Task: For heading Use Lobster with dark grey 1 1 colour.  font size for heading24,  'Change the font style of data to'Lobster and font size to 16,  Change the alignment of both headline & data to Align left In the sheet  Attendance Log Templatebook
Action: Mouse moved to (56, 130)
Screenshot: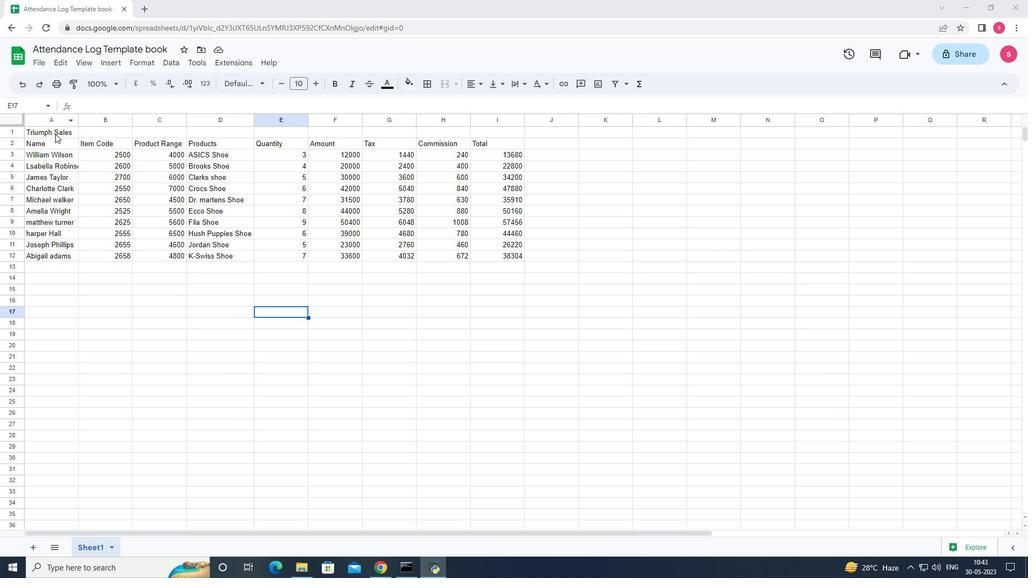 
Action: Mouse pressed left at (56, 130)
Screenshot: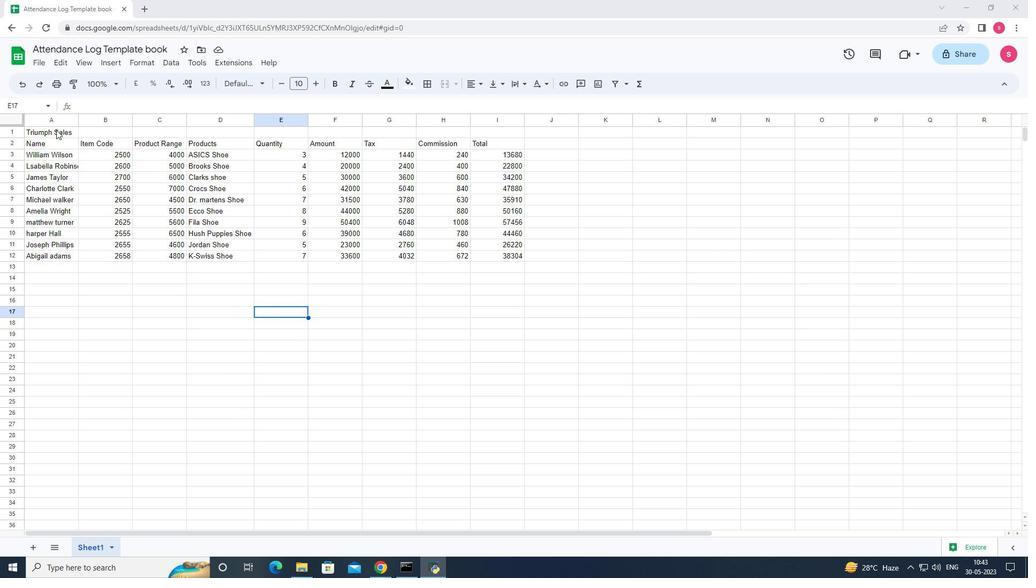 
Action: Mouse moved to (263, 86)
Screenshot: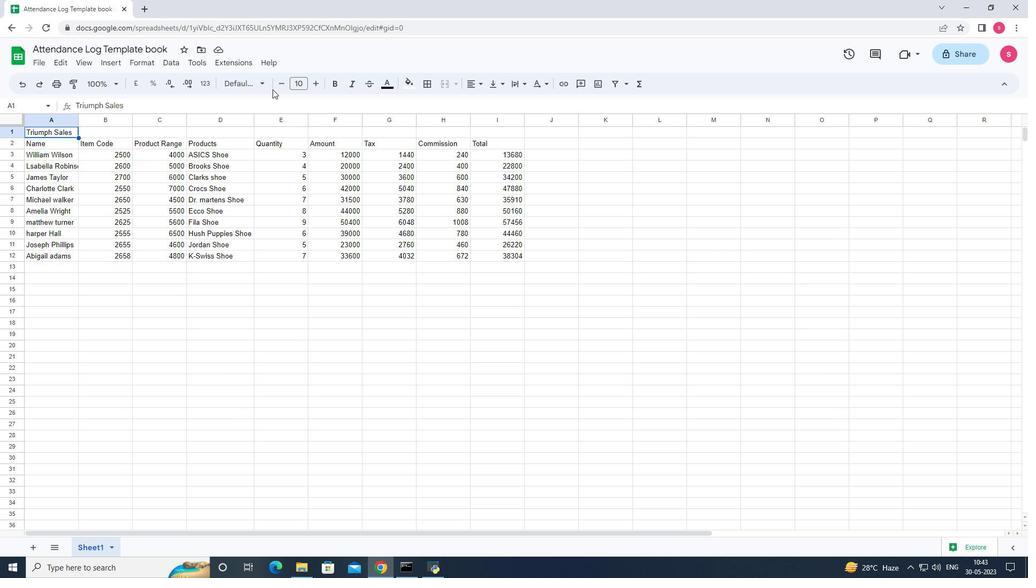 
Action: Mouse pressed left at (263, 86)
Screenshot: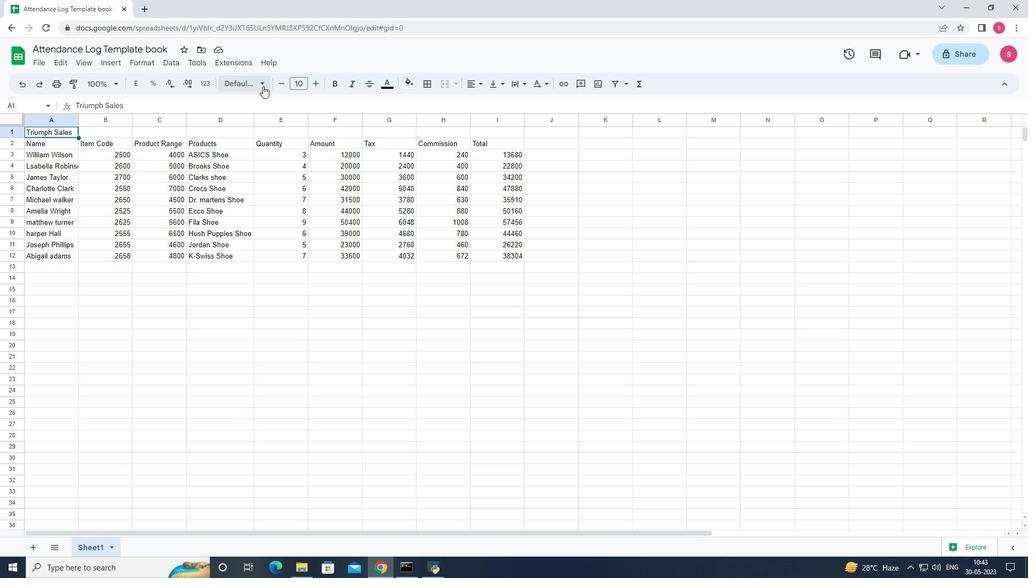 
Action: Mouse moved to (259, 465)
Screenshot: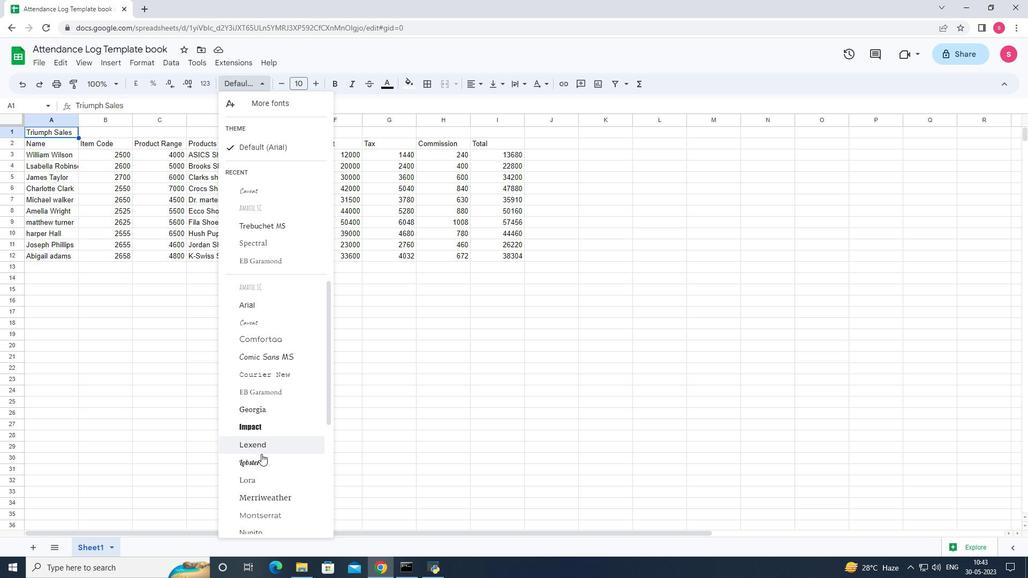 
Action: Mouse pressed left at (259, 465)
Screenshot: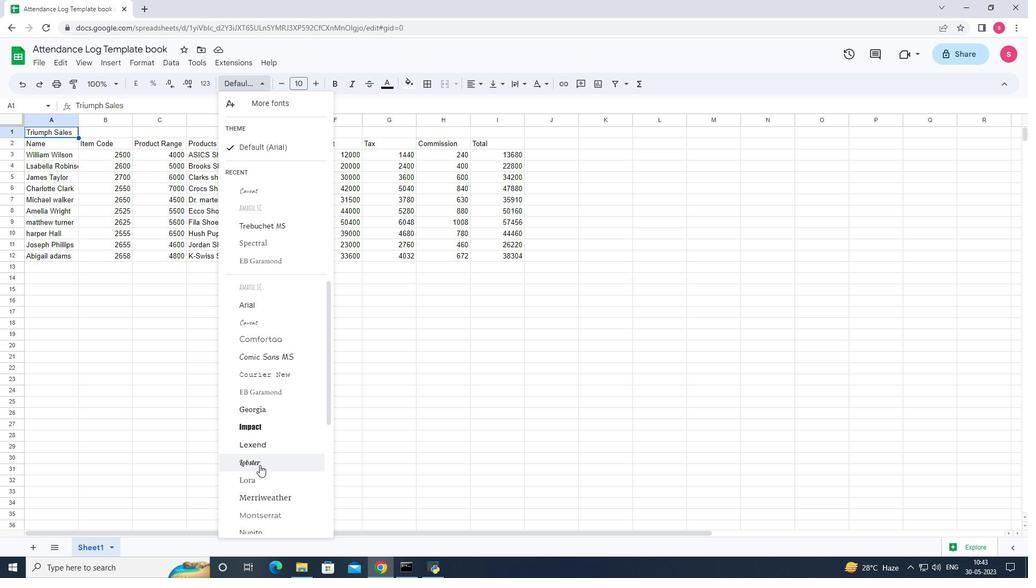 
Action: Mouse moved to (384, 87)
Screenshot: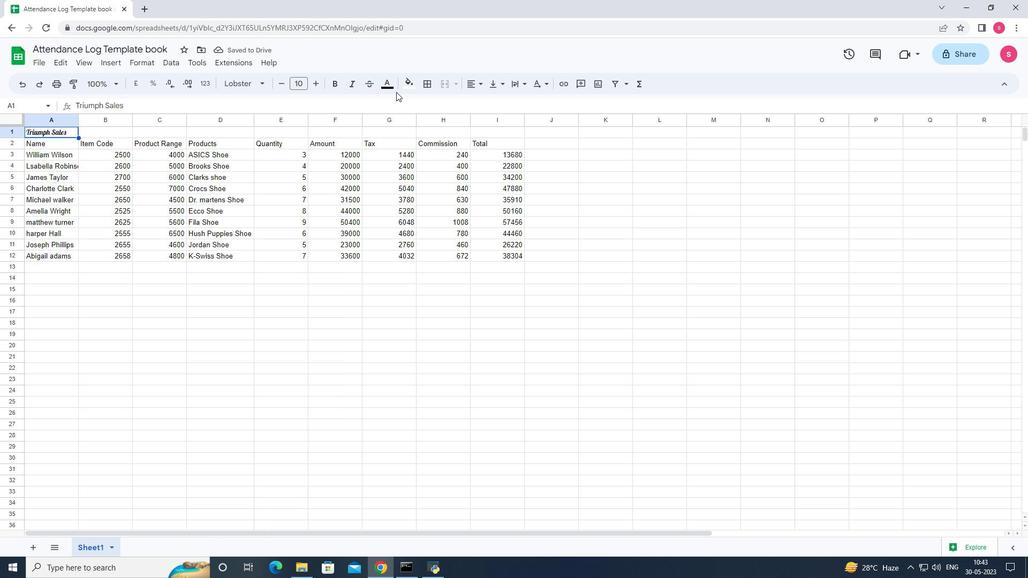 
Action: Mouse pressed left at (384, 87)
Screenshot: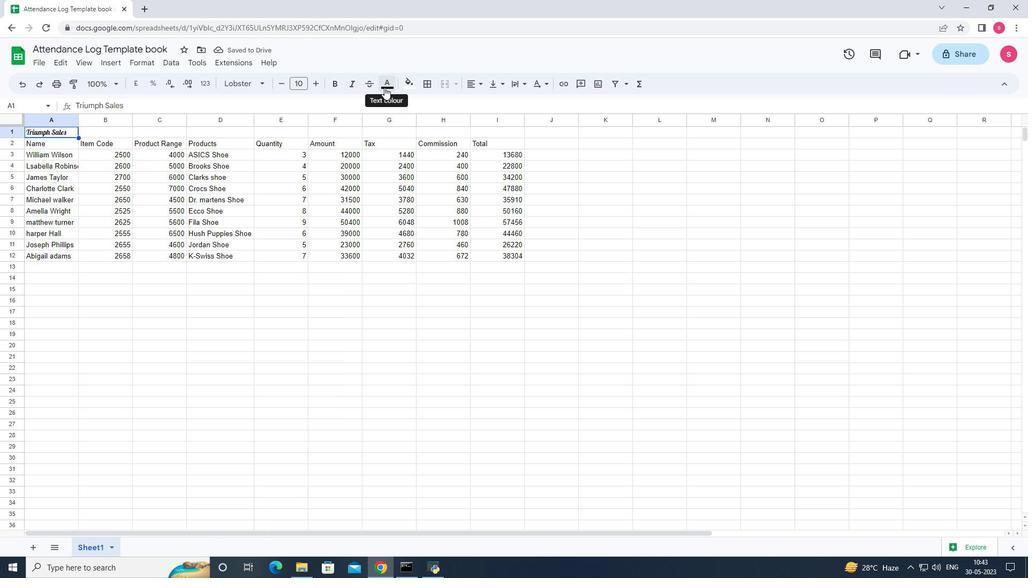 
Action: Mouse moved to (436, 123)
Screenshot: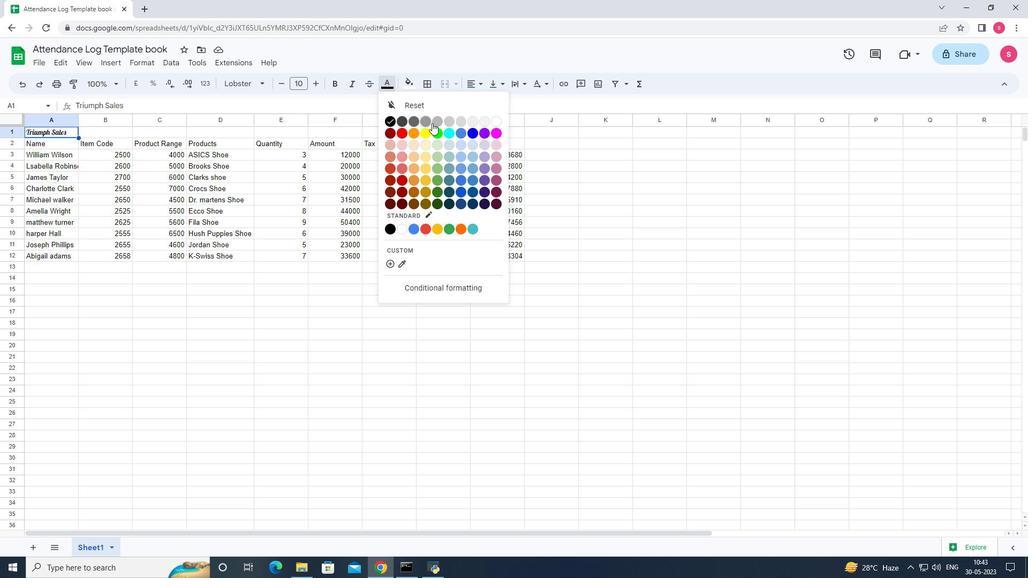 
Action: Mouse pressed left at (436, 123)
Screenshot: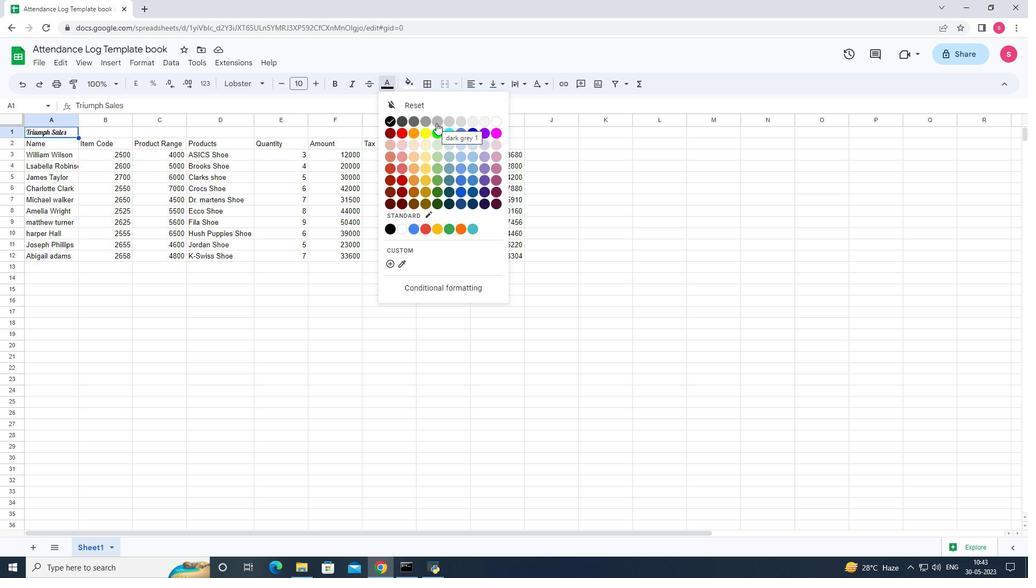 
Action: Mouse moved to (321, 81)
Screenshot: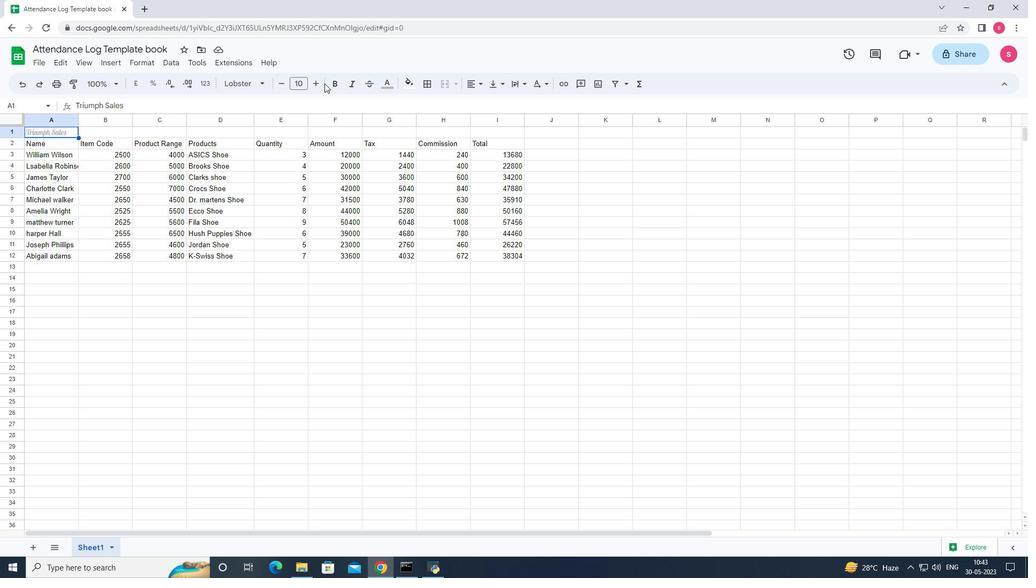 
Action: Mouse pressed left at (321, 81)
Screenshot: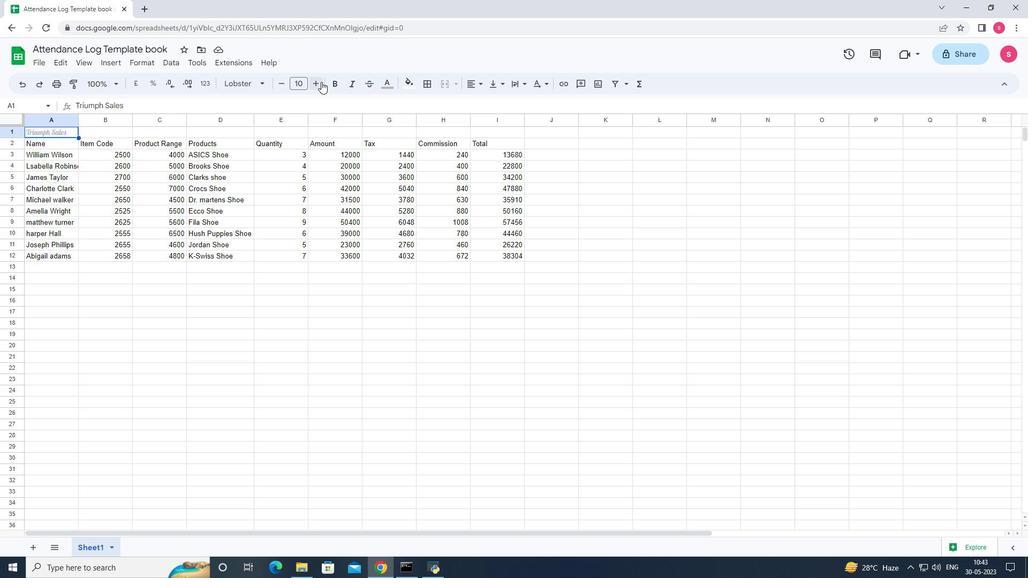 
Action: Mouse pressed left at (321, 81)
Screenshot: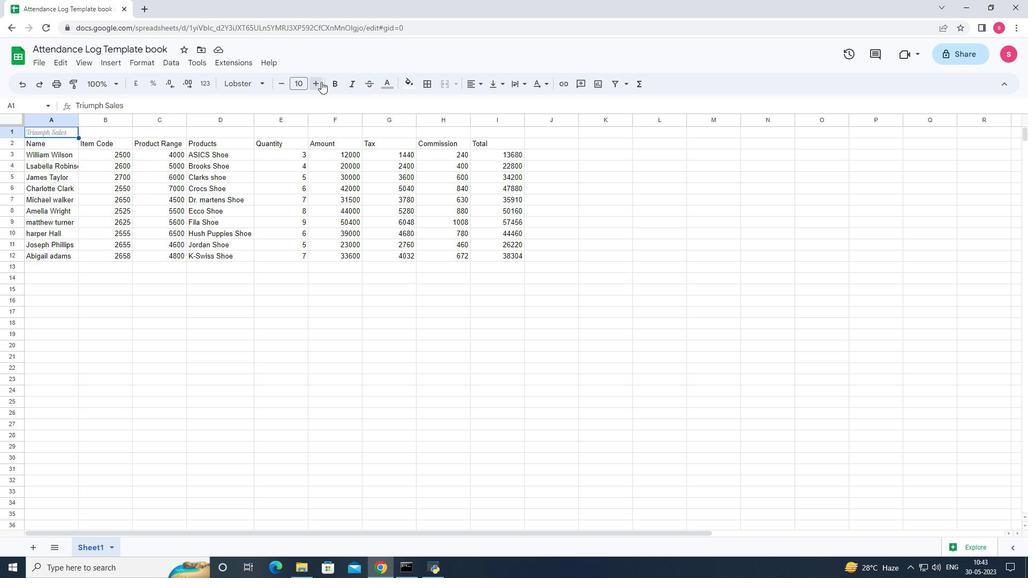 
Action: Mouse pressed left at (321, 81)
Screenshot: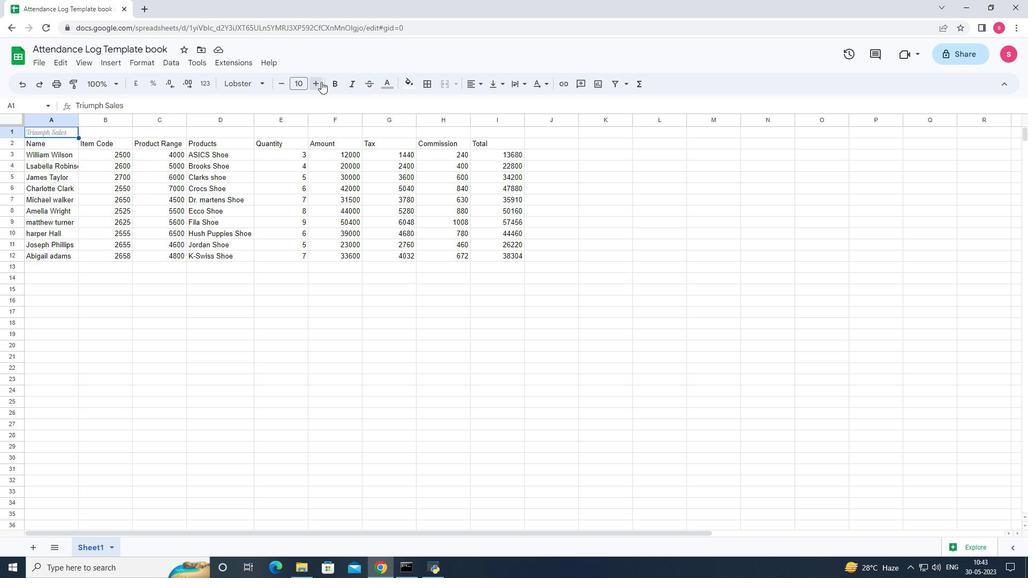 
Action: Mouse pressed left at (321, 81)
Screenshot: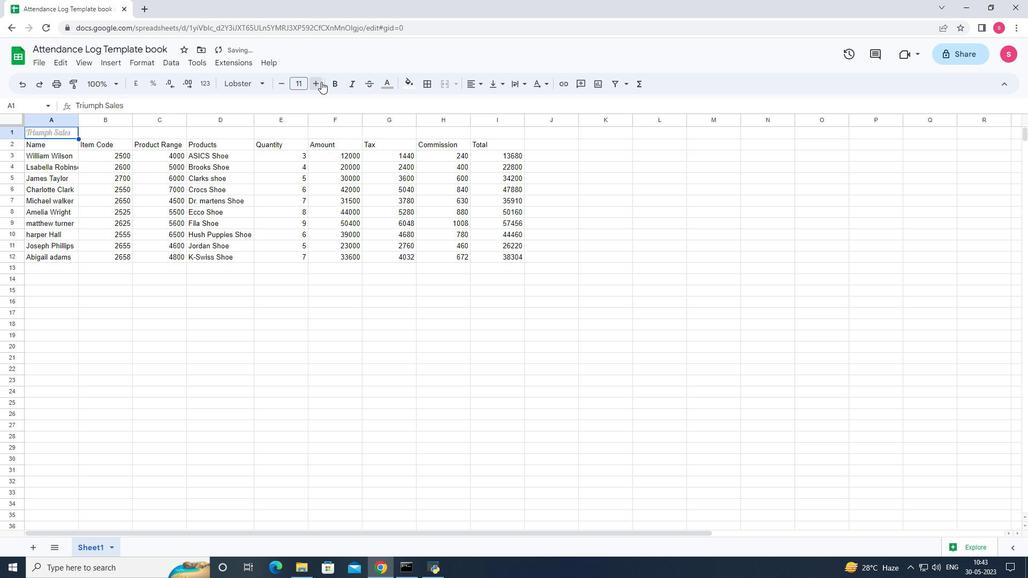 
Action: Mouse pressed left at (321, 81)
Screenshot: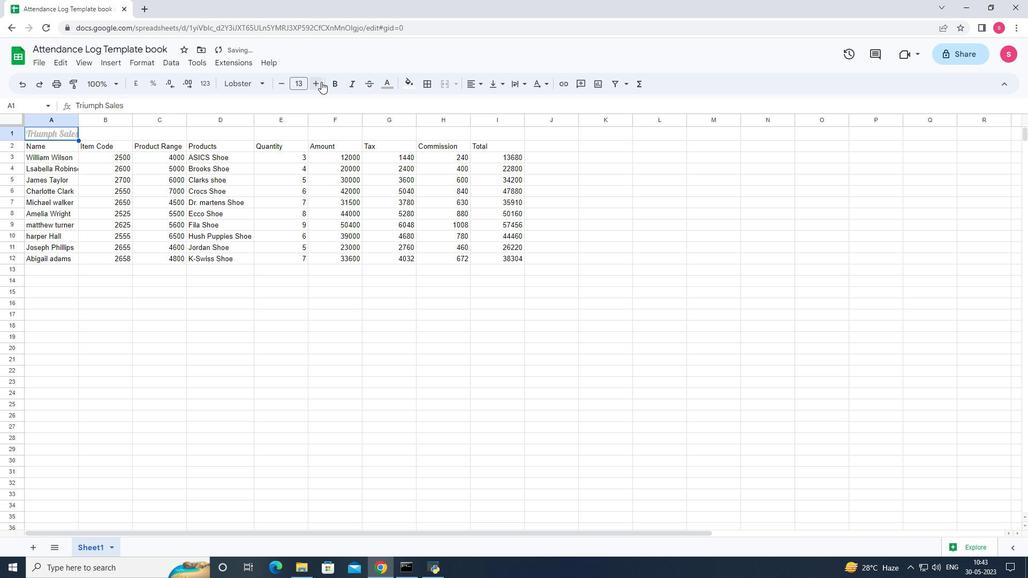
Action: Mouse pressed left at (321, 81)
Screenshot: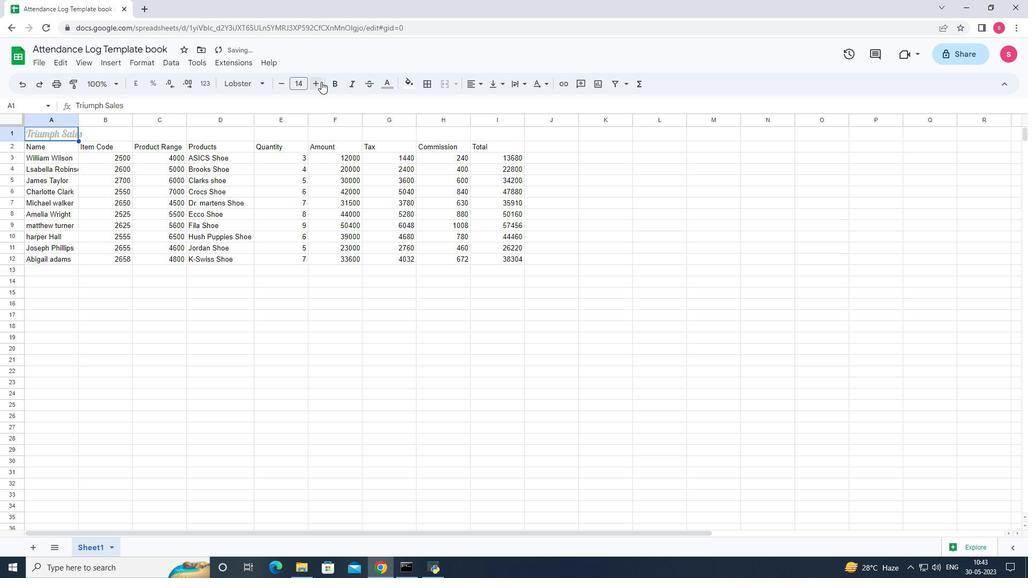 
Action: Mouse pressed left at (321, 81)
Screenshot: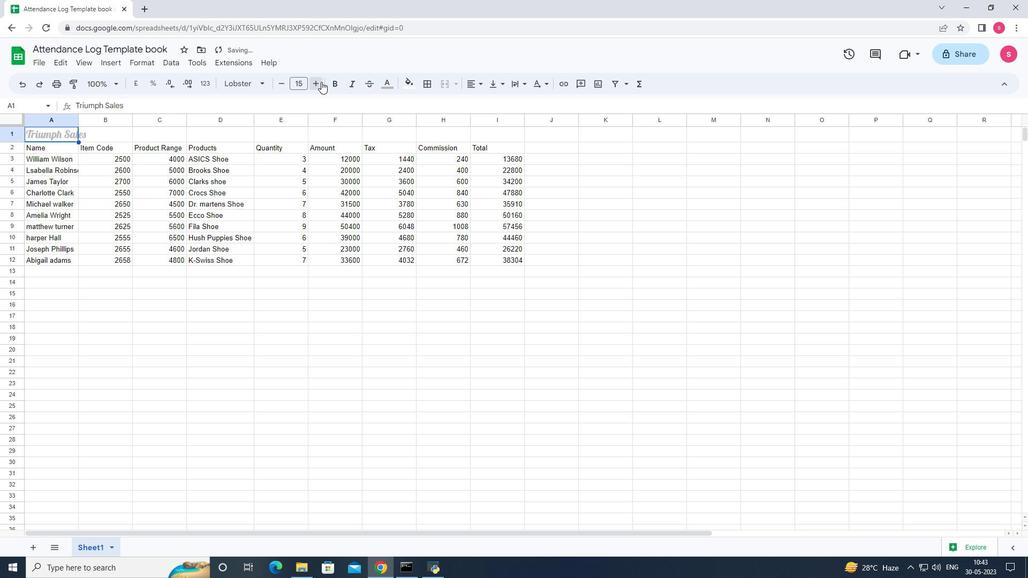 
Action: Mouse pressed left at (321, 81)
Screenshot: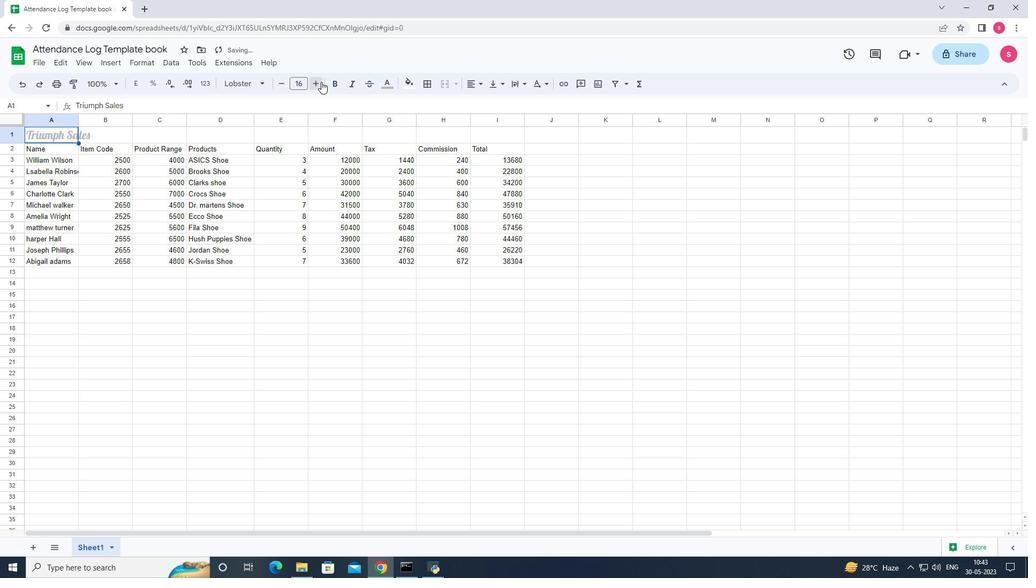 
Action: Mouse pressed left at (321, 81)
Screenshot: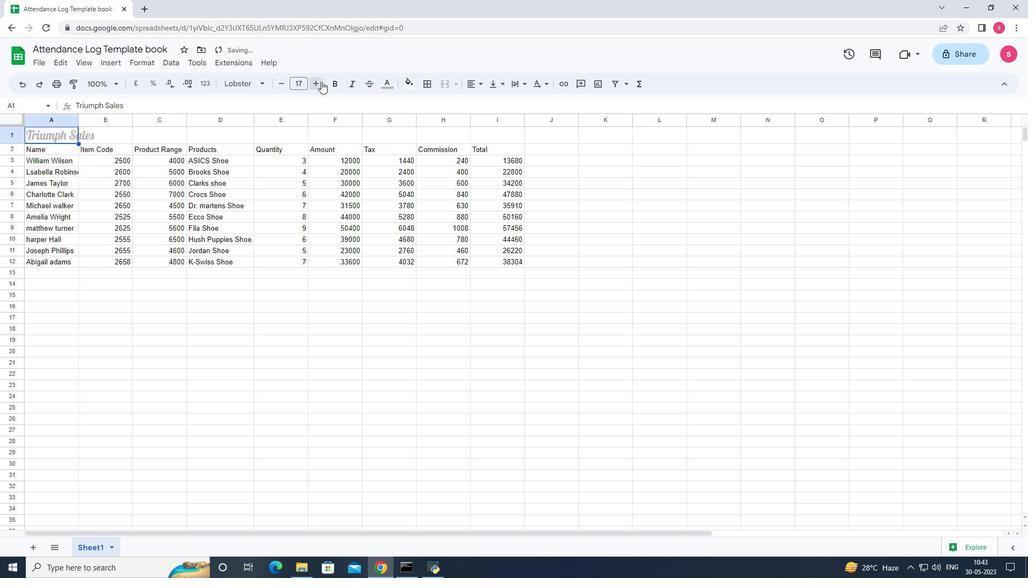 
Action: Mouse pressed left at (321, 81)
Screenshot: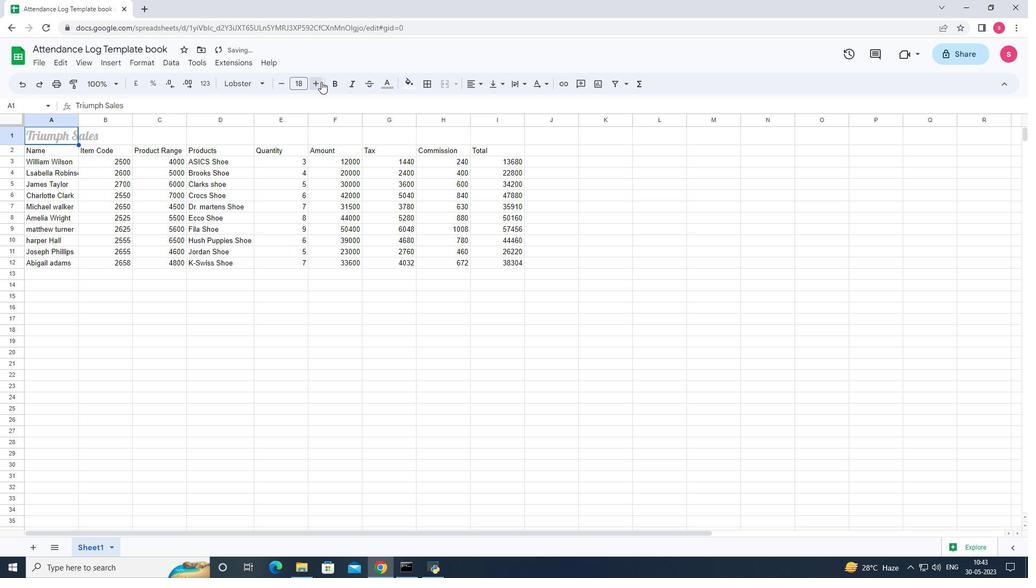 
Action: Mouse pressed left at (321, 81)
Screenshot: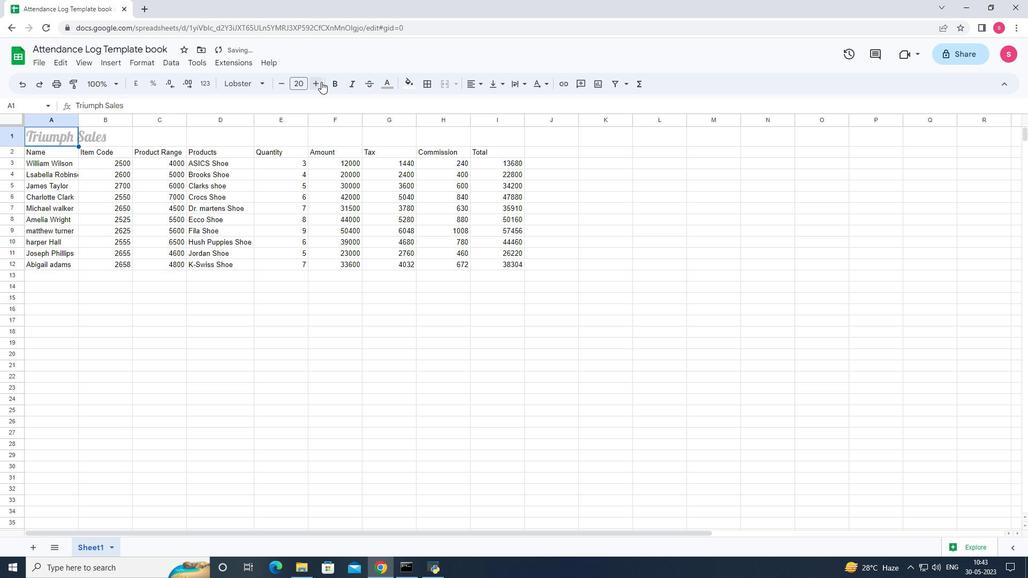 
Action: Mouse pressed left at (321, 81)
Screenshot: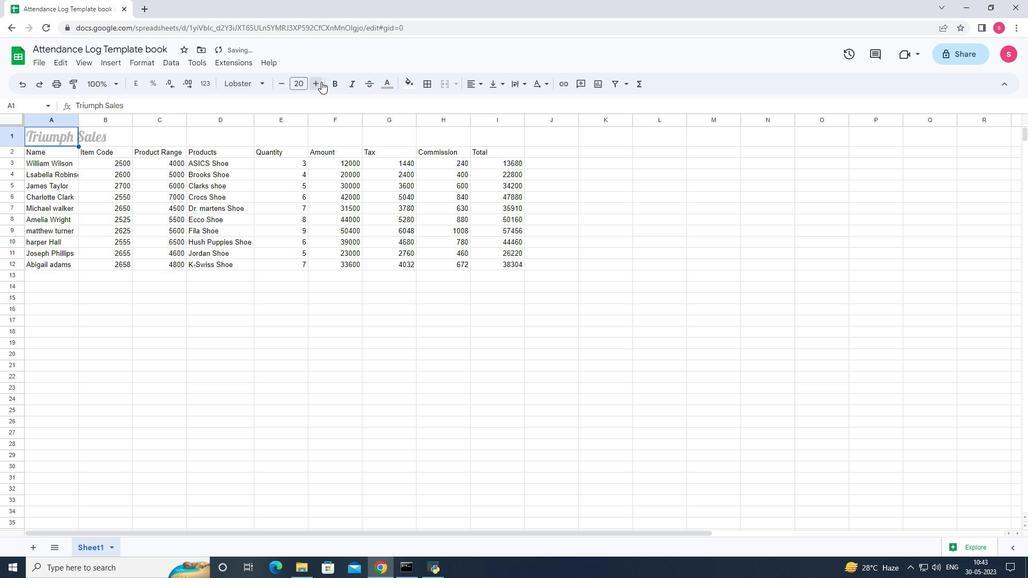 
Action: Mouse pressed left at (321, 81)
Screenshot: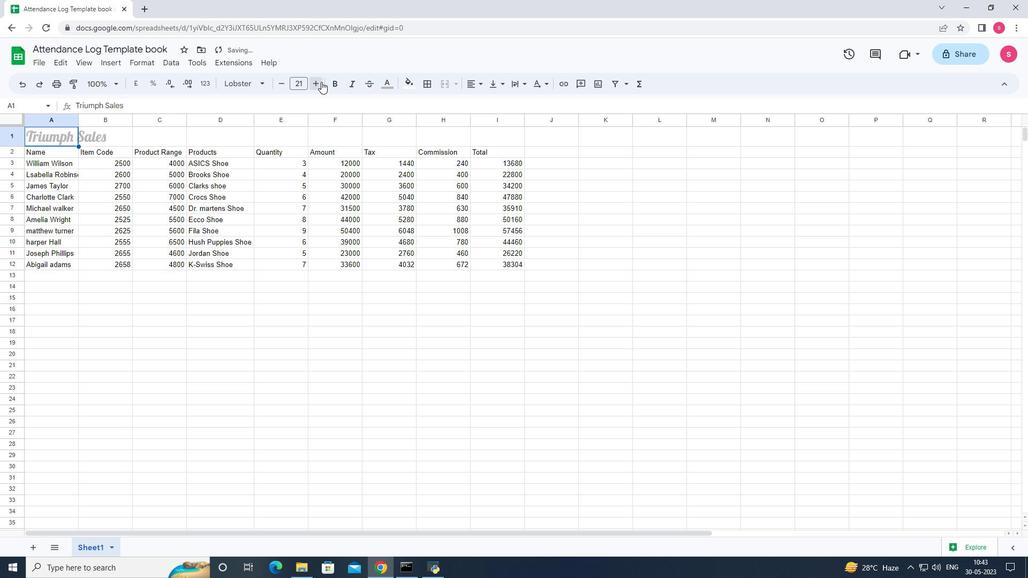 
Action: Mouse pressed left at (321, 81)
Screenshot: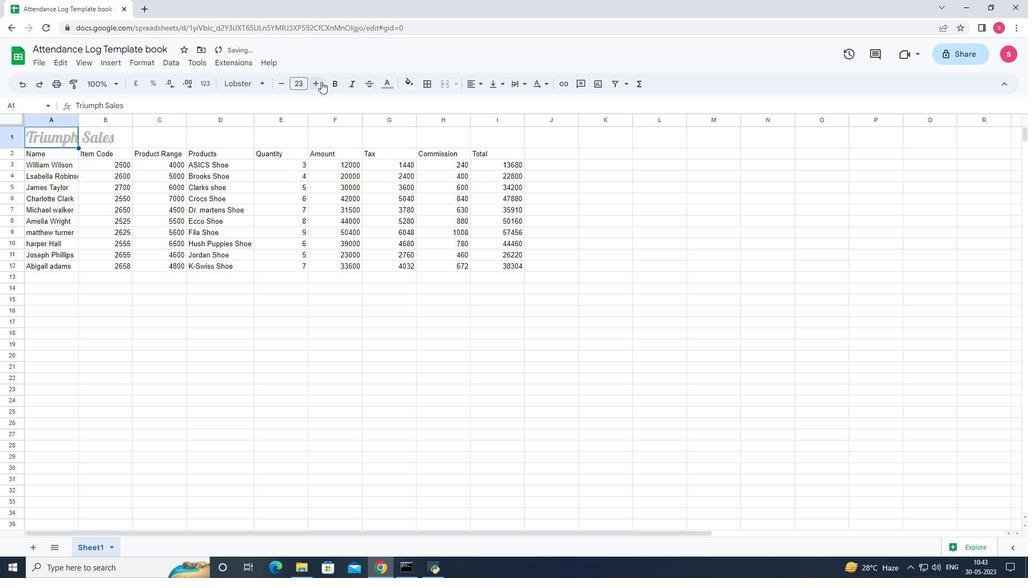 
Action: Mouse moved to (36, 138)
Screenshot: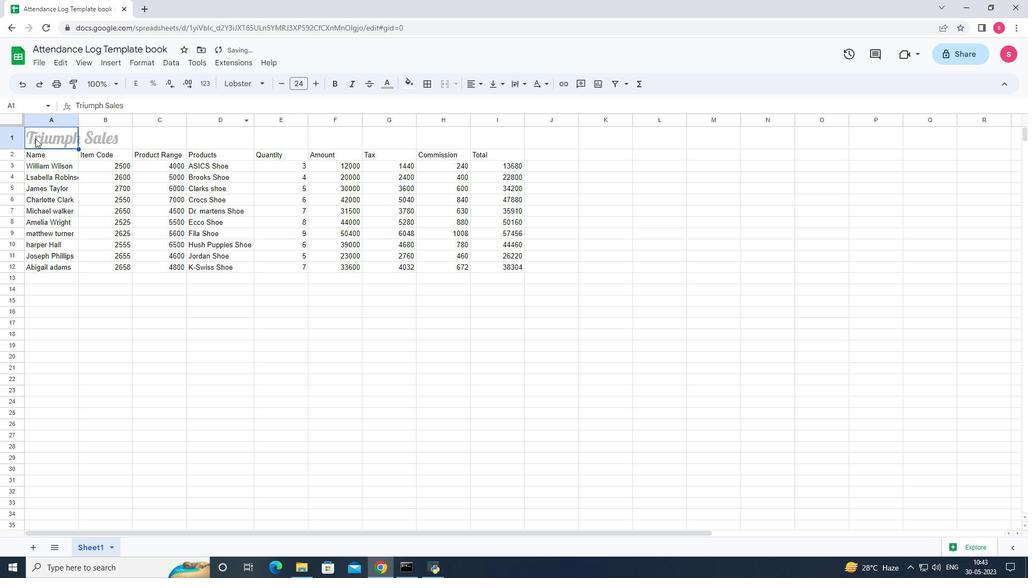
Action: Mouse pressed left at (36, 138)
Screenshot: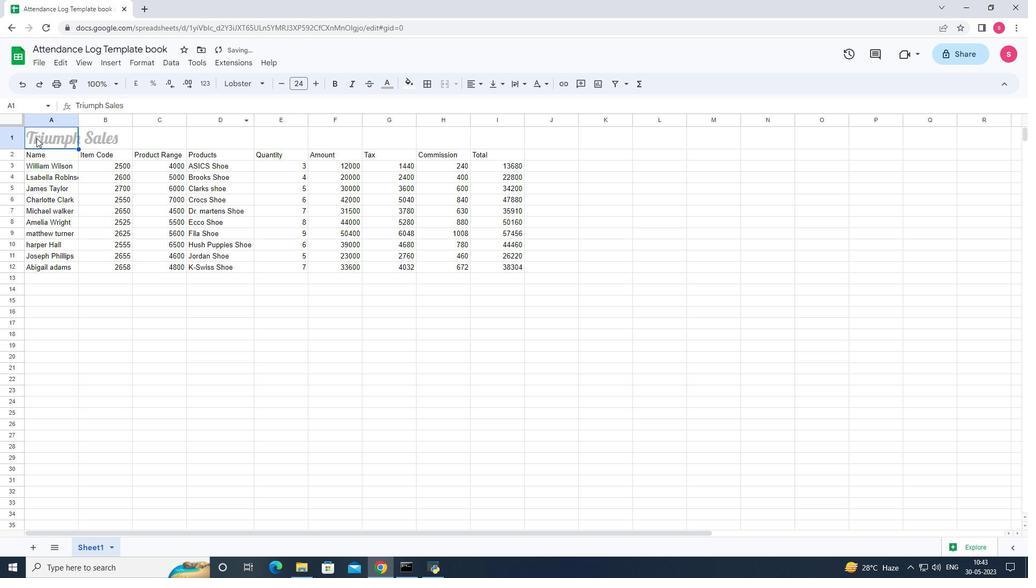 
Action: Mouse moved to (443, 85)
Screenshot: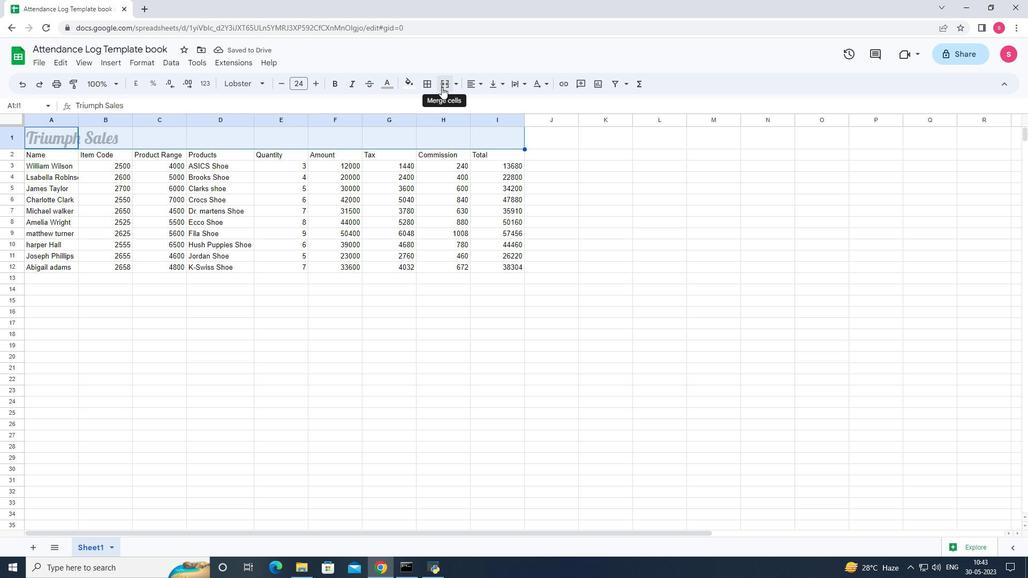 
Action: Mouse pressed left at (443, 85)
Screenshot: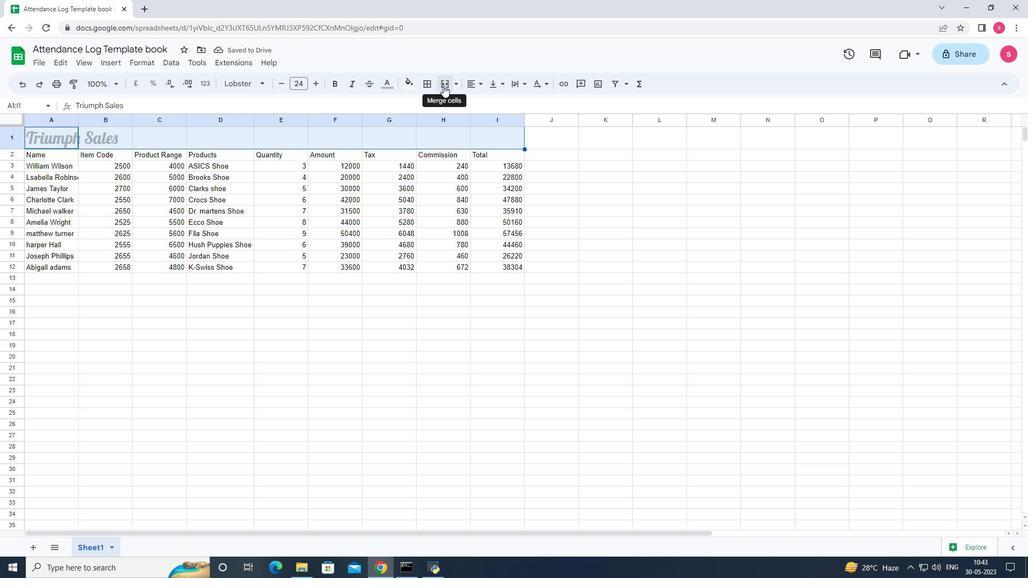
Action: Mouse moved to (53, 153)
Screenshot: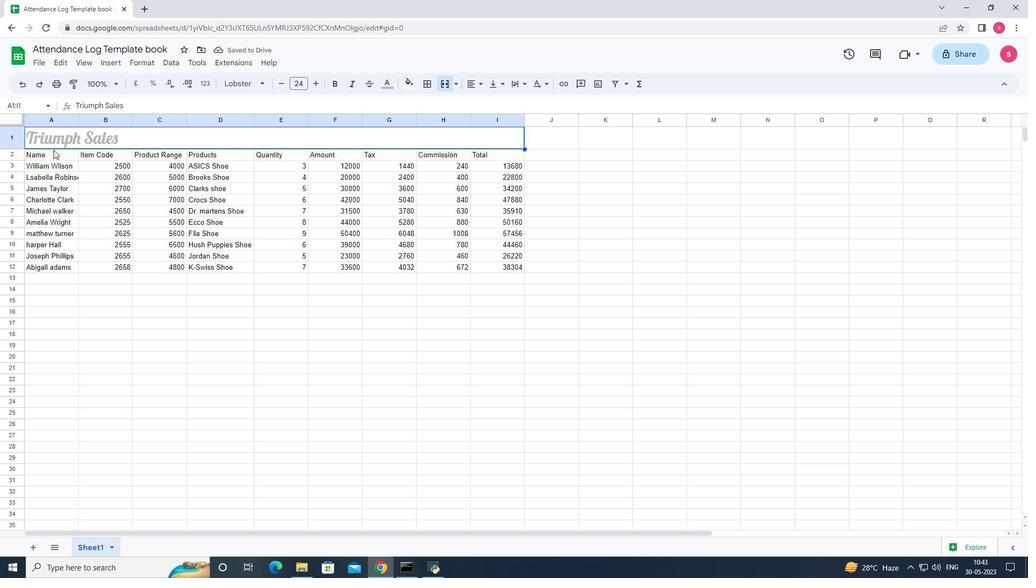 
Action: Mouse pressed left at (53, 153)
Screenshot: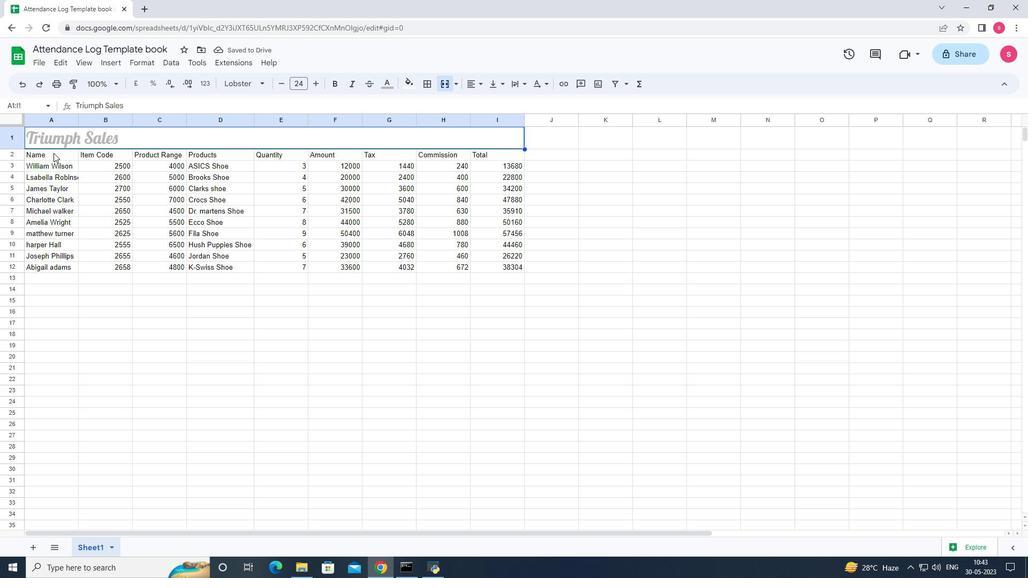 
Action: Mouse moved to (261, 86)
Screenshot: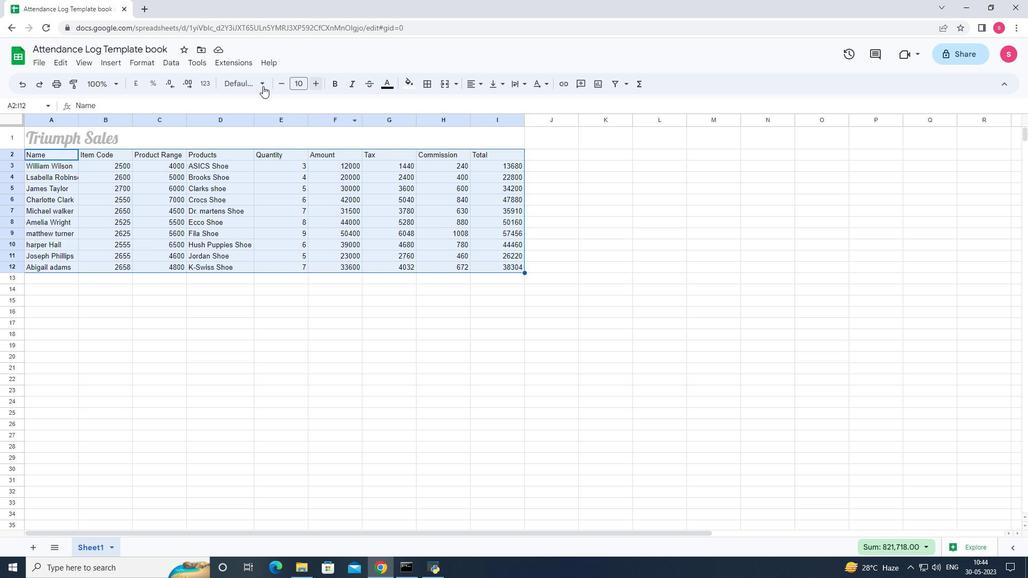 
Action: Mouse pressed left at (261, 86)
Screenshot: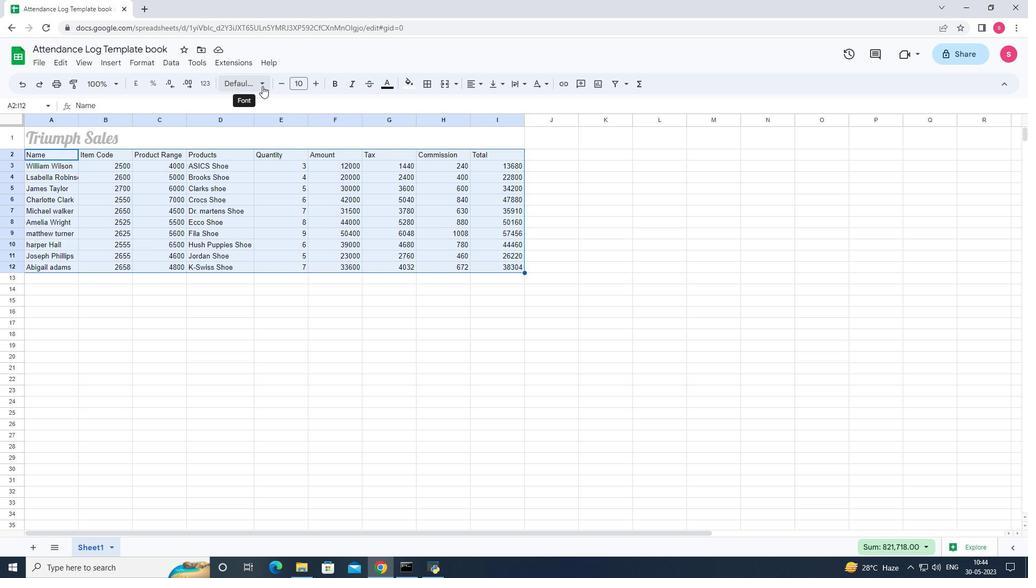 
Action: Mouse moved to (261, 191)
Screenshot: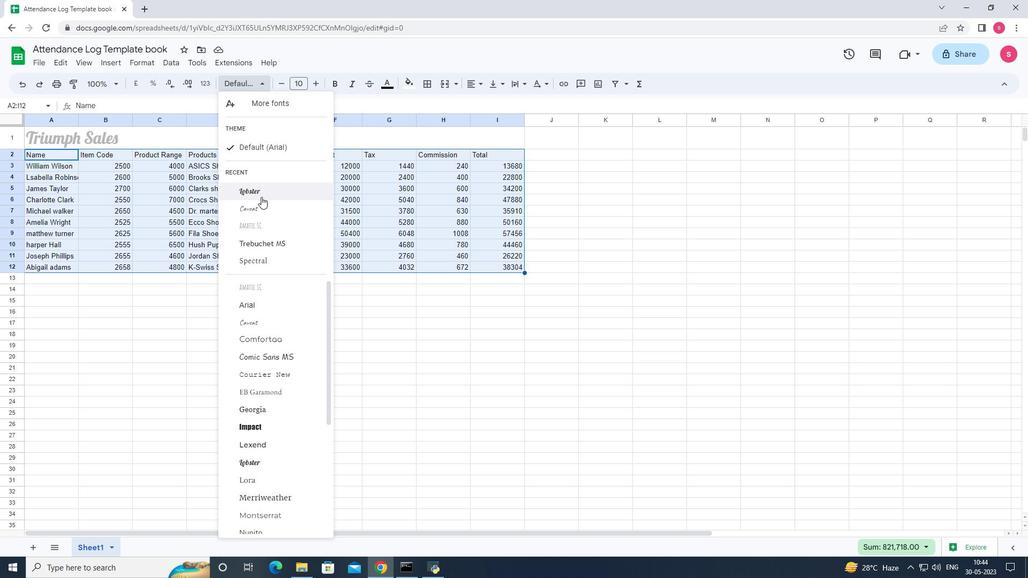 
Action: Mouse pressed left at (261, 191)
Screenshot: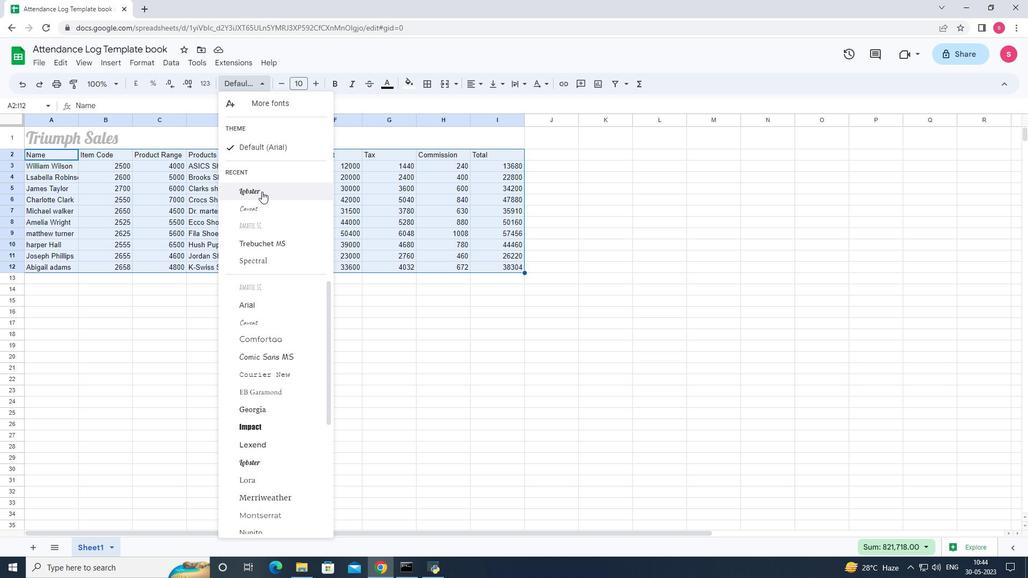 
Action: Mouse moved to (316, 83)
Screenshot: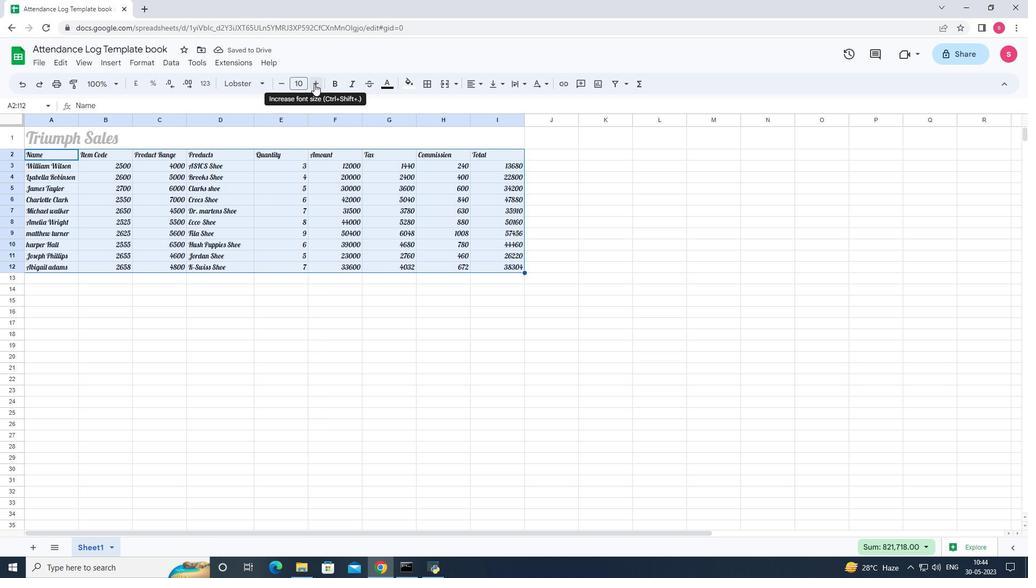 
Action: Mouse pressed left at (316, 83)
Screenshot: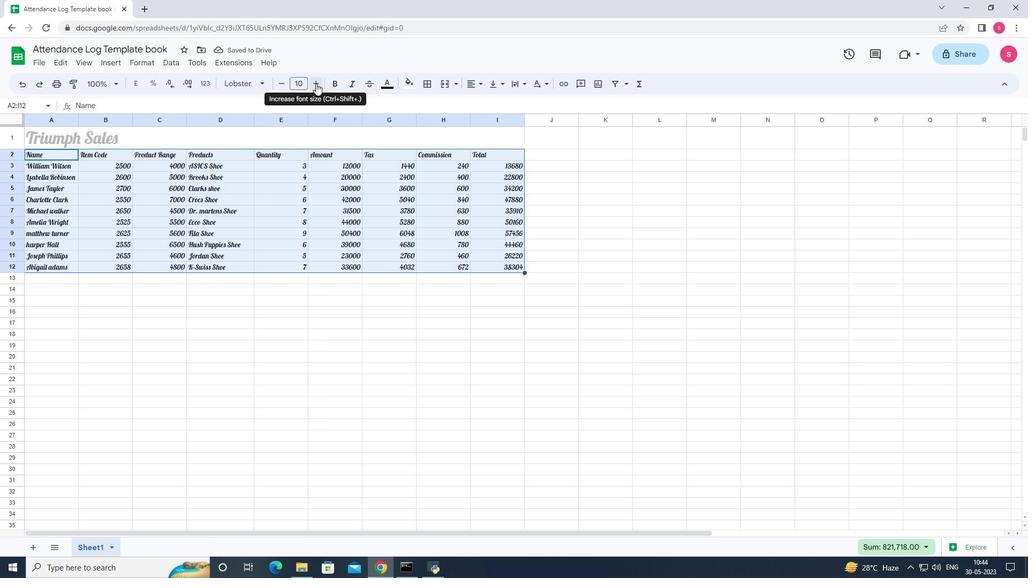 
Action: Mouse pressed left at (316, 83)
Screenshot: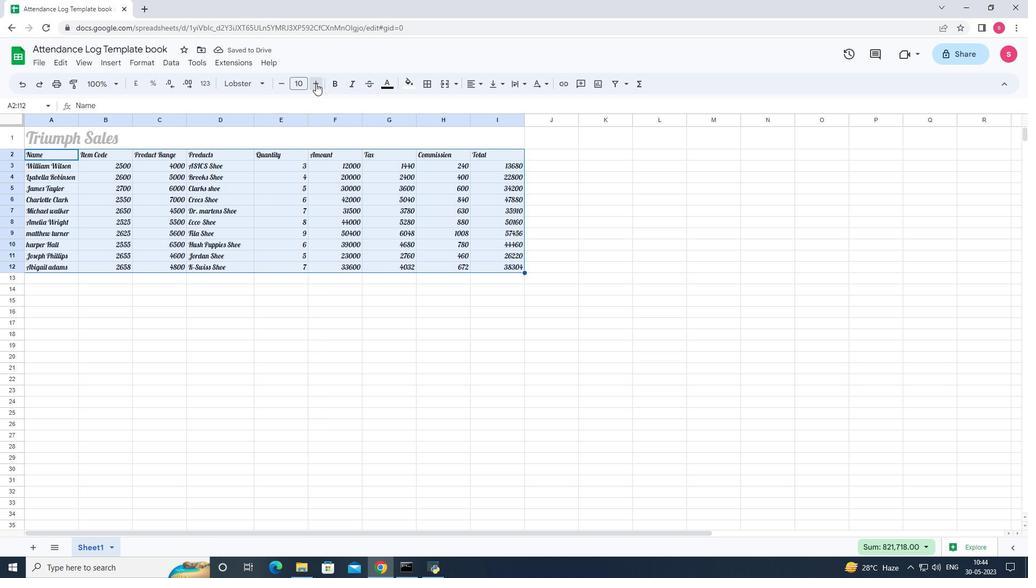 
Action: Mouse pressed left at (316, 83)
Screenshot: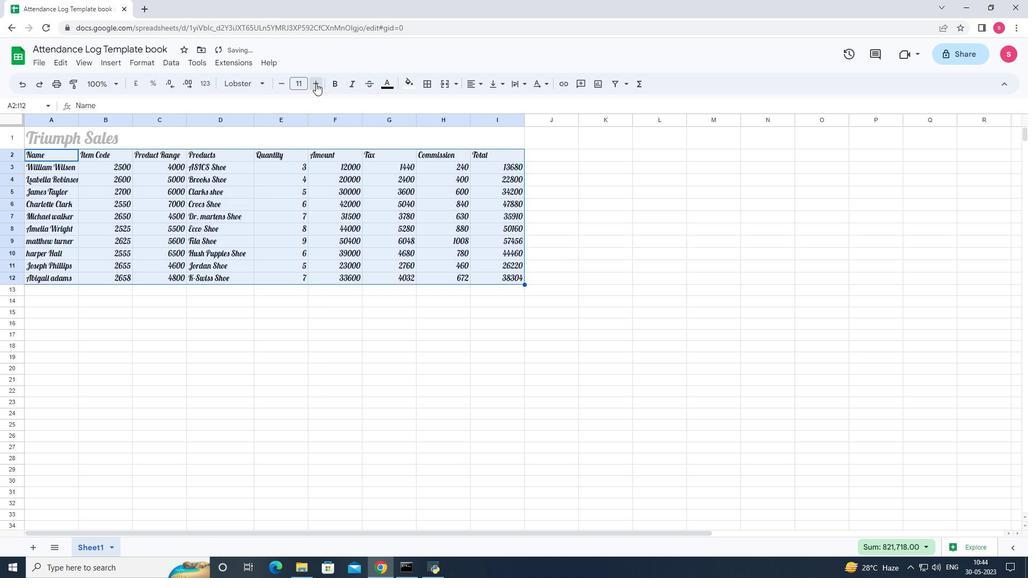 
Action: Mouse pressed left at (316, 83)
Screenshot: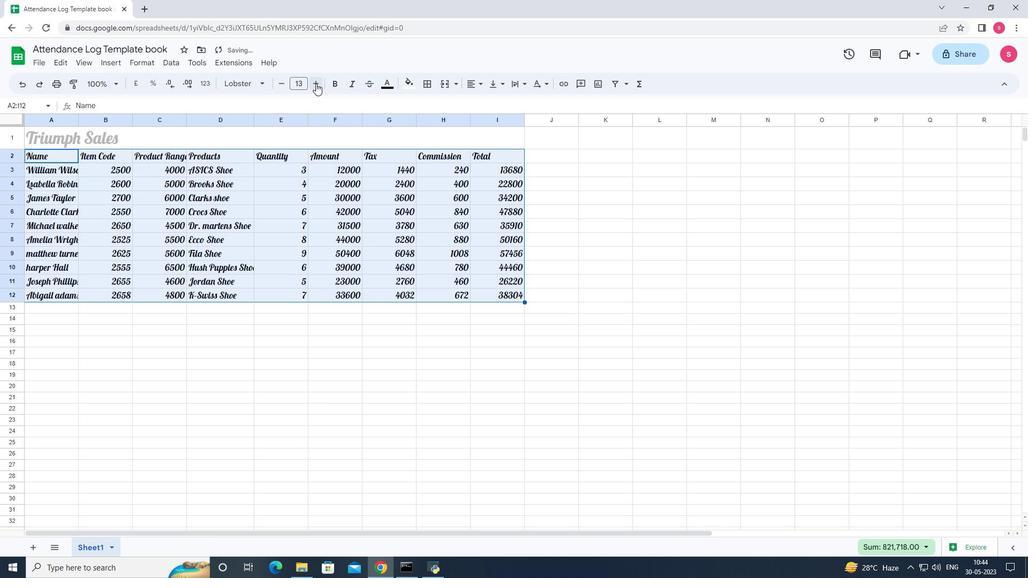 
Action: Mouse pressed left at (316, 83)
Screenshot: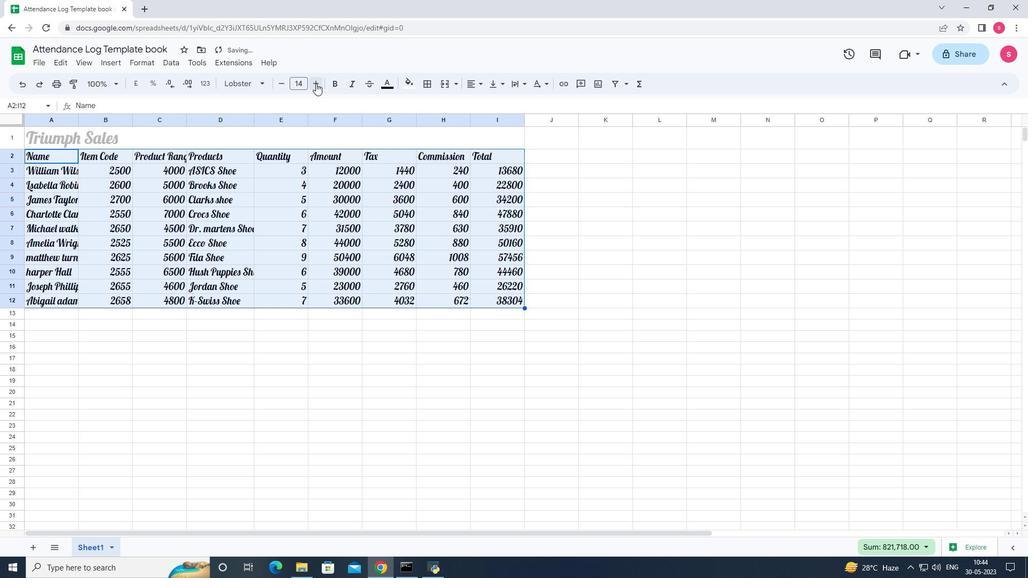 
Action: Mouse moved to (320, 88)
Screenshot: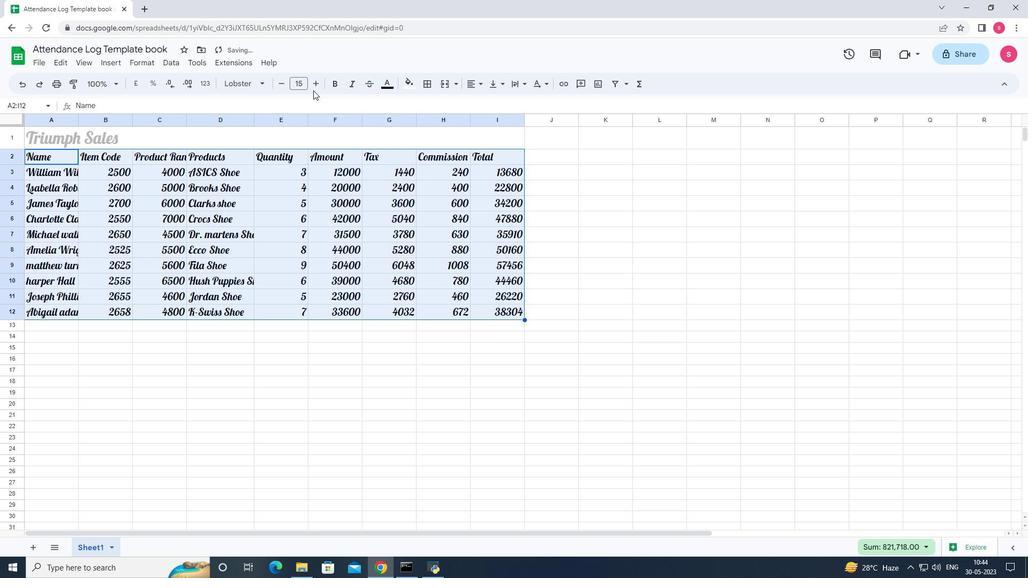 
Action: Mouse pressed left at (320, 88)
Screenshot: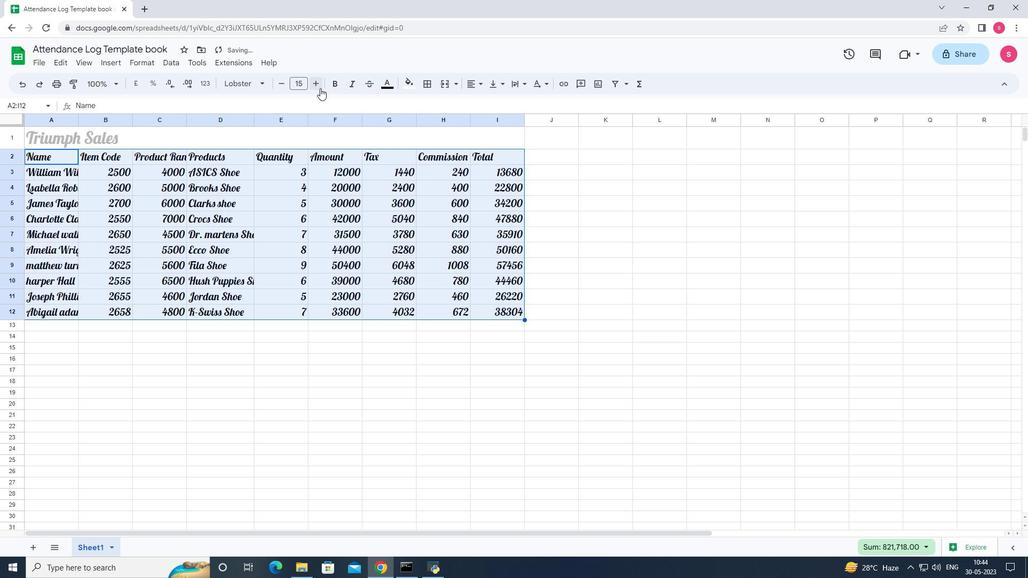 
Action: Mouse moved to (228, 134)
Screenshot: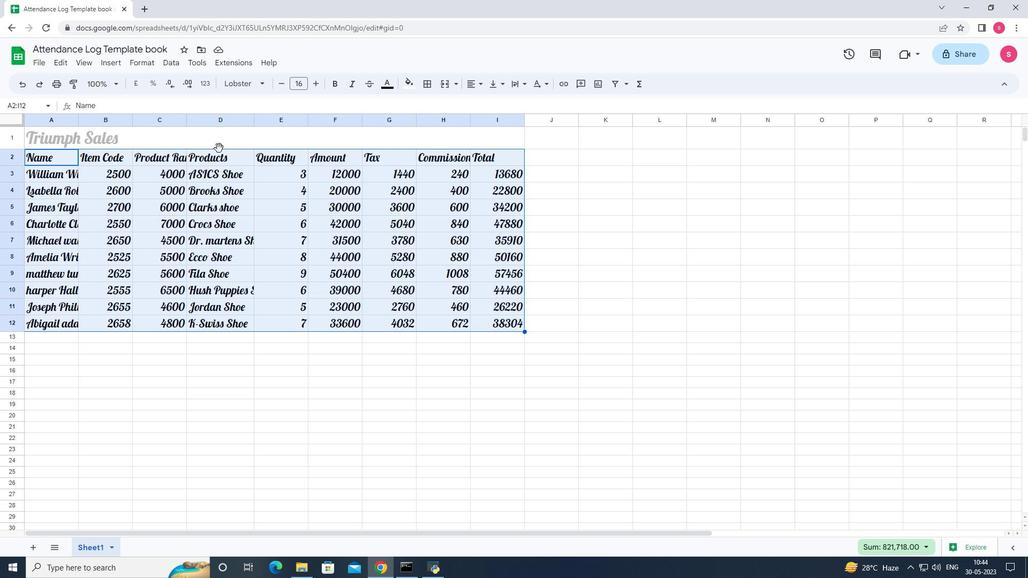 
Action: Mouse pressed left at (228, 134)
Screenshot: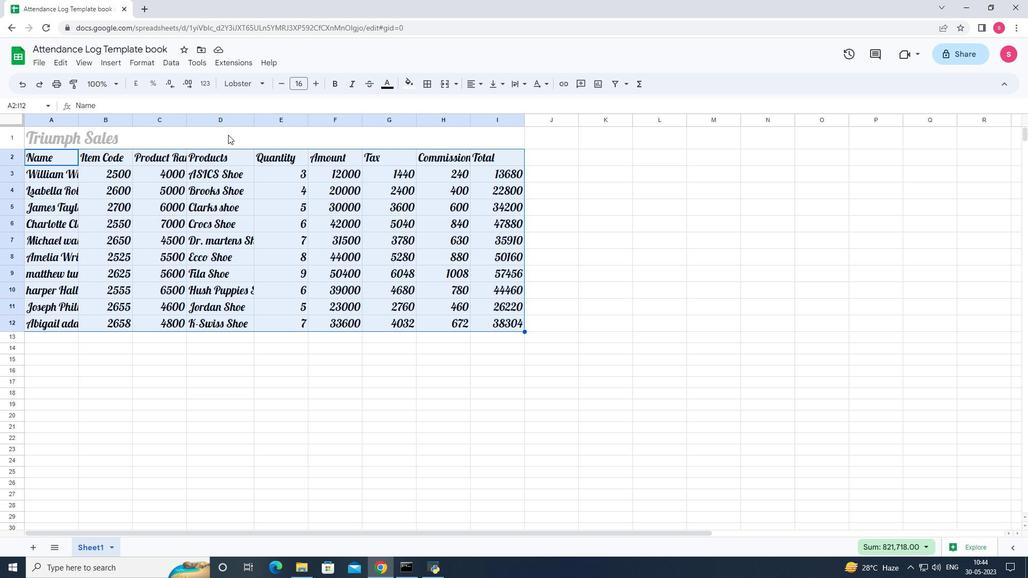 
Action: Mouse moved to (484, 87)
Screenshot: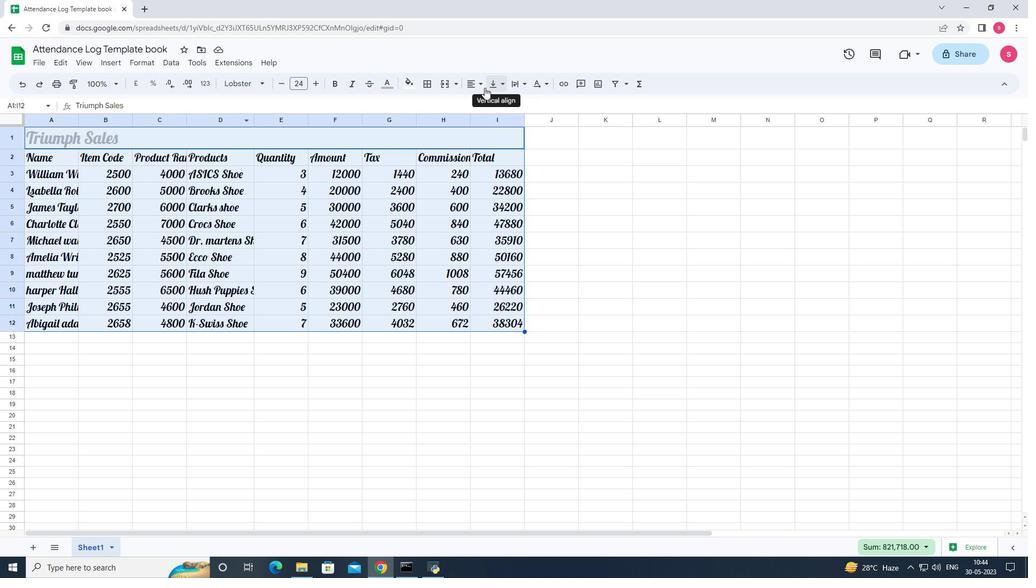 
Action: Mouse pressed left at (484, 87)
Screenshot: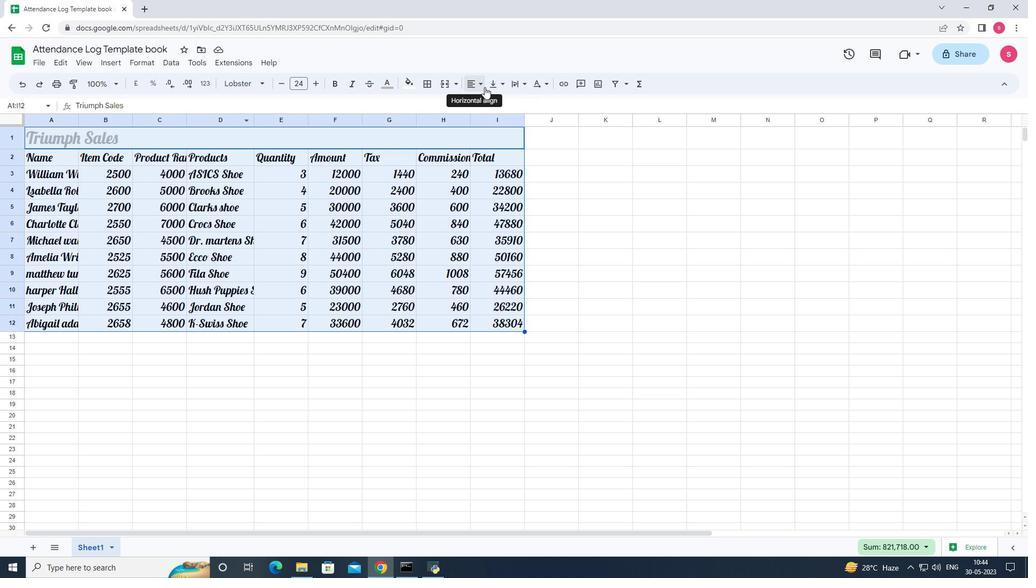 
Action: Mouse moved to (478, 104)
Screenshot: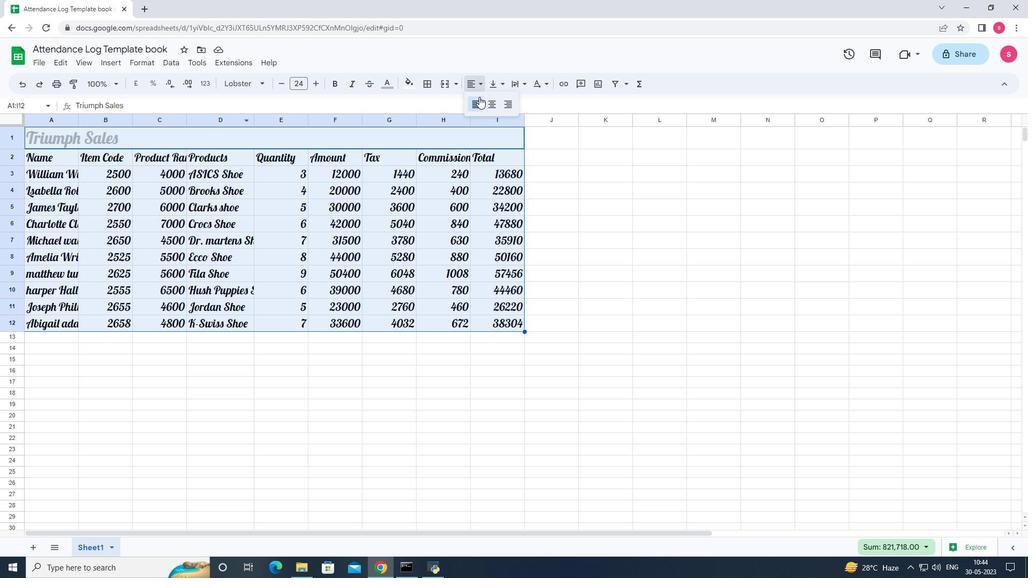 
Action: Mouse pressed left at (478, 104)
Screenshot: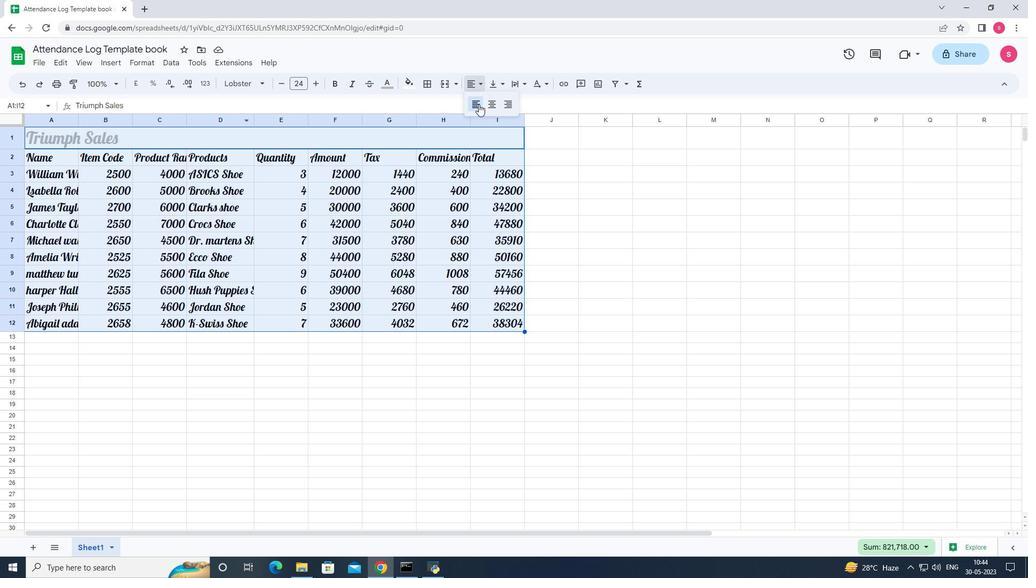 
Action: Mouse moved to (79, 117)
Screenshot: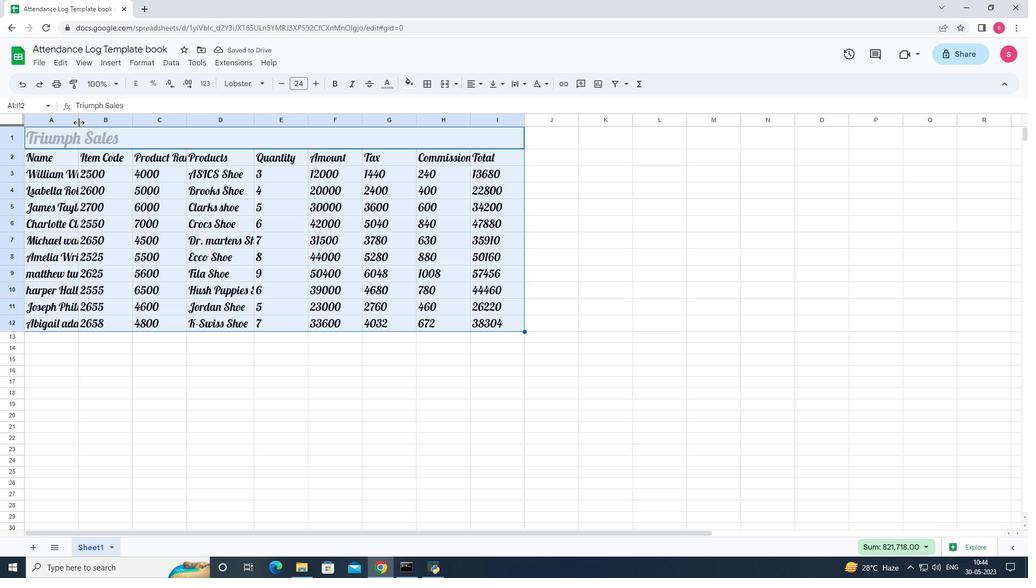 
Action: Mouse pressed left at (79, 117)
Screenshot: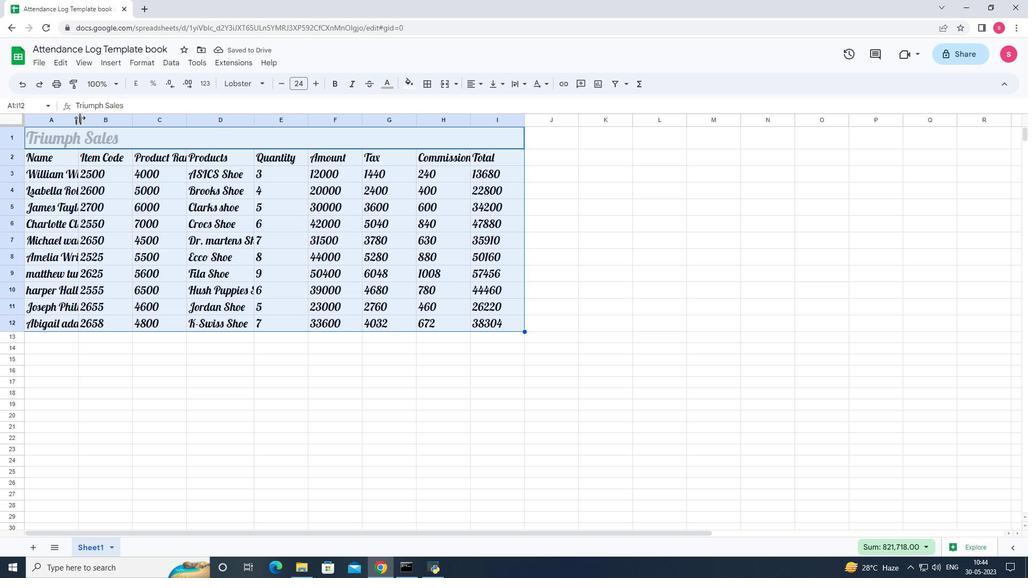 
Action: Mouse pressed left at (79, 117)
Screenshot: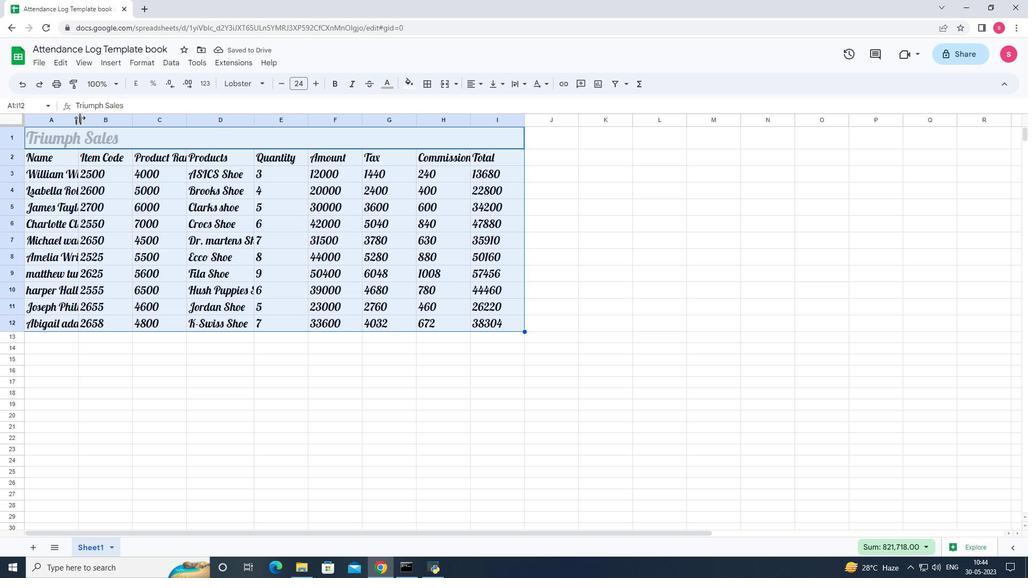 
Action: Mouse moved to (174, 122)
Screenshot: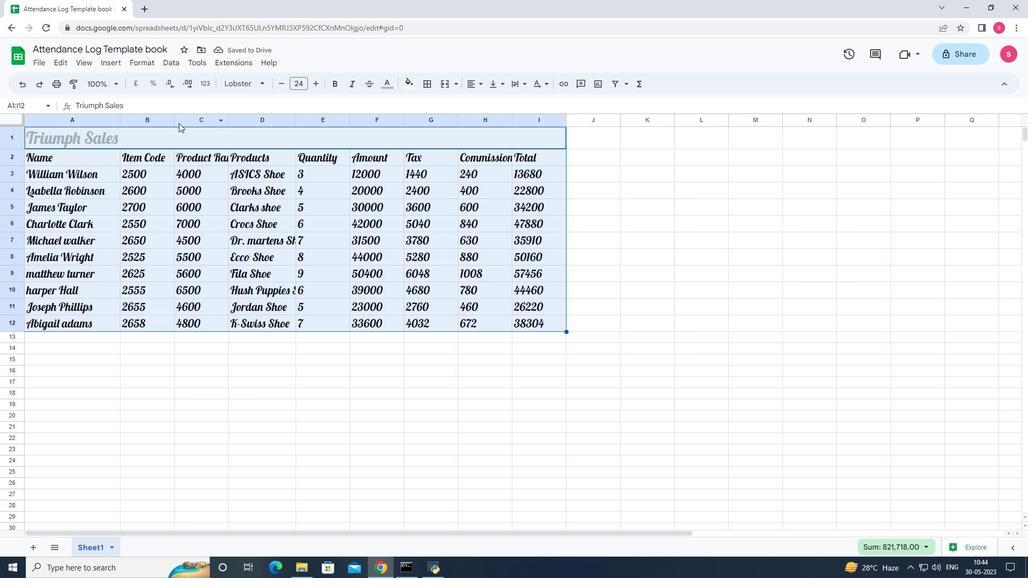 
Action: Mouse pressed left at (174, 122)
Screenshot: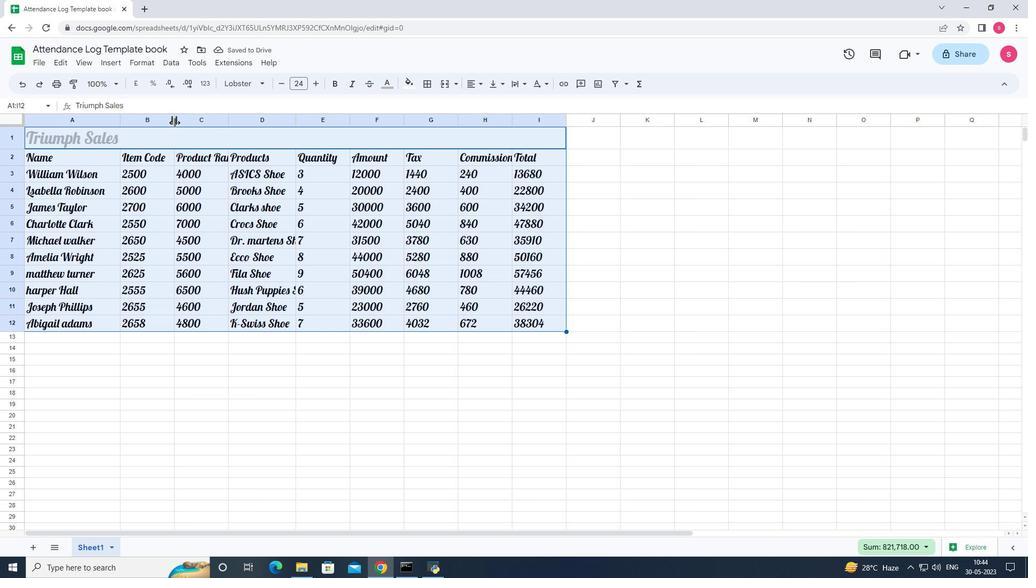 
Action: Mouse pressed left at (174, 122)
Screenshot: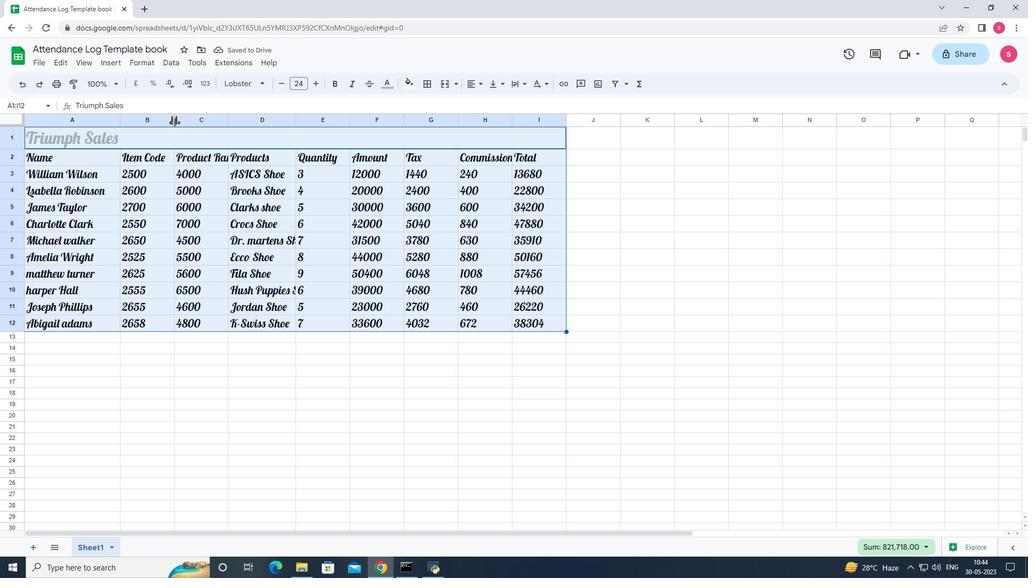 
Action: Mouse moved to (221, 123)
Screenshot: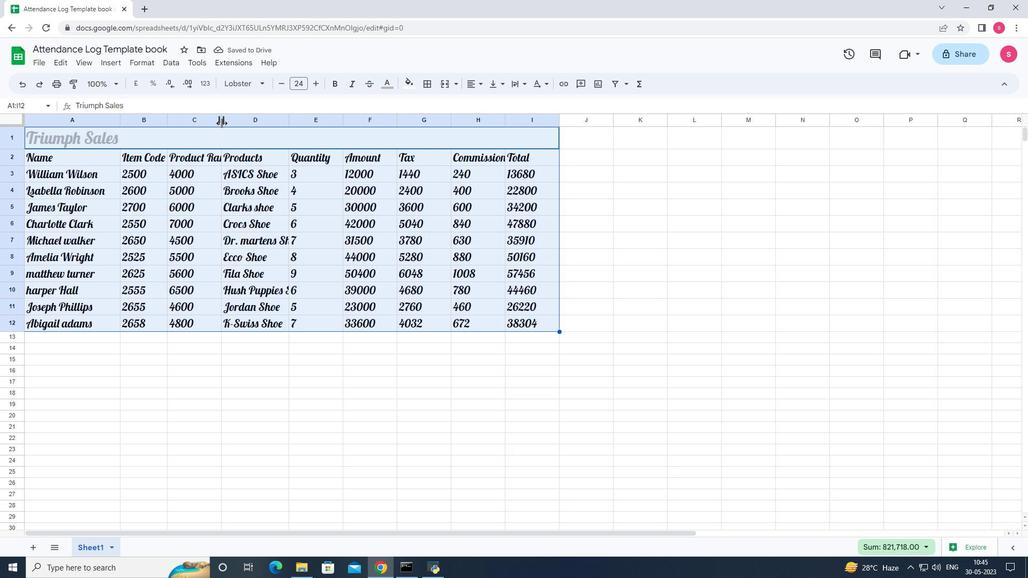 
Action: Mouse pressed left at (221, 123)
Screenshot: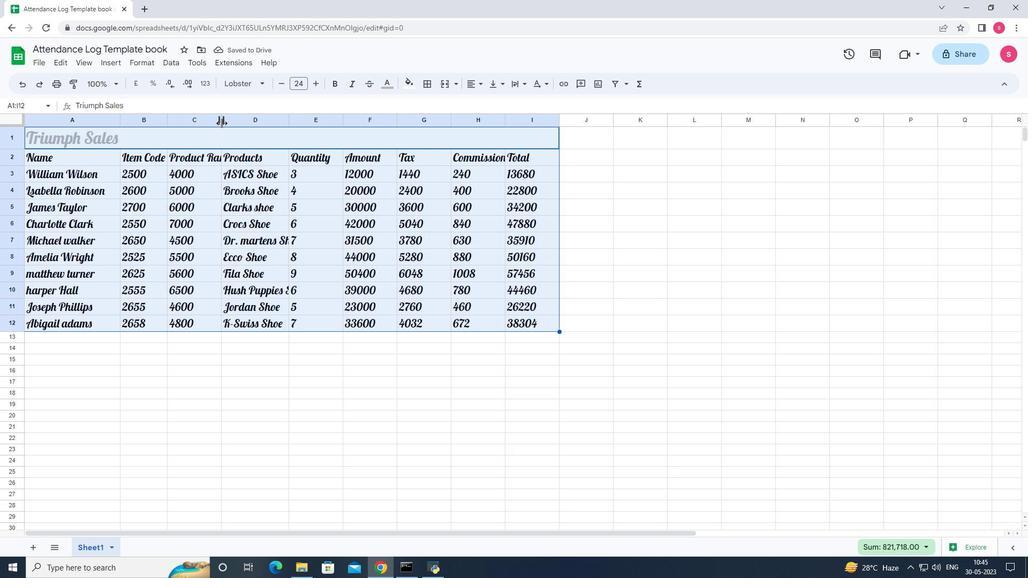 
Action: Mouse pressed left at (221, 123)
Screenshot: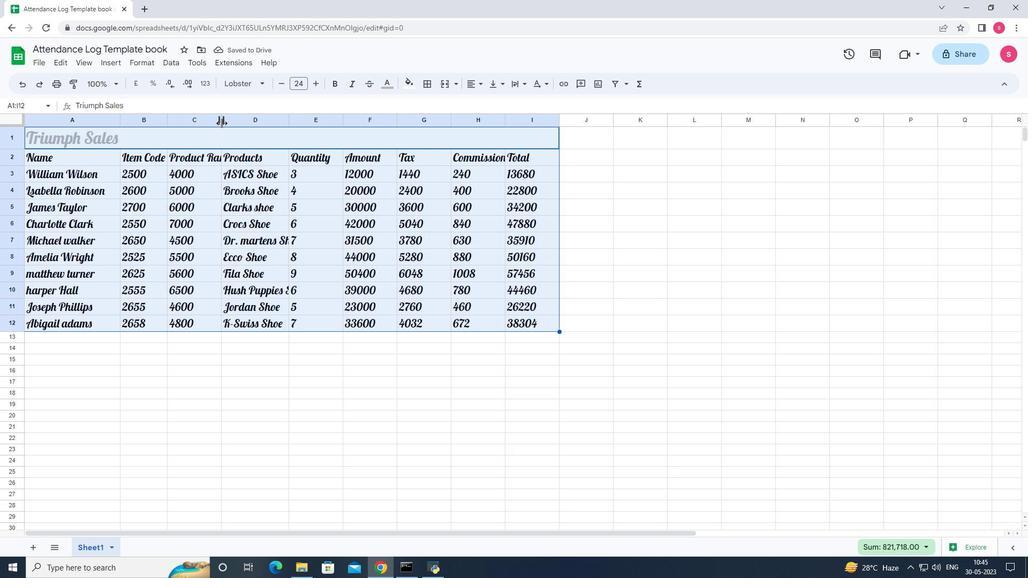 
Action: Mouse moved to (305, 123)
Screenshot: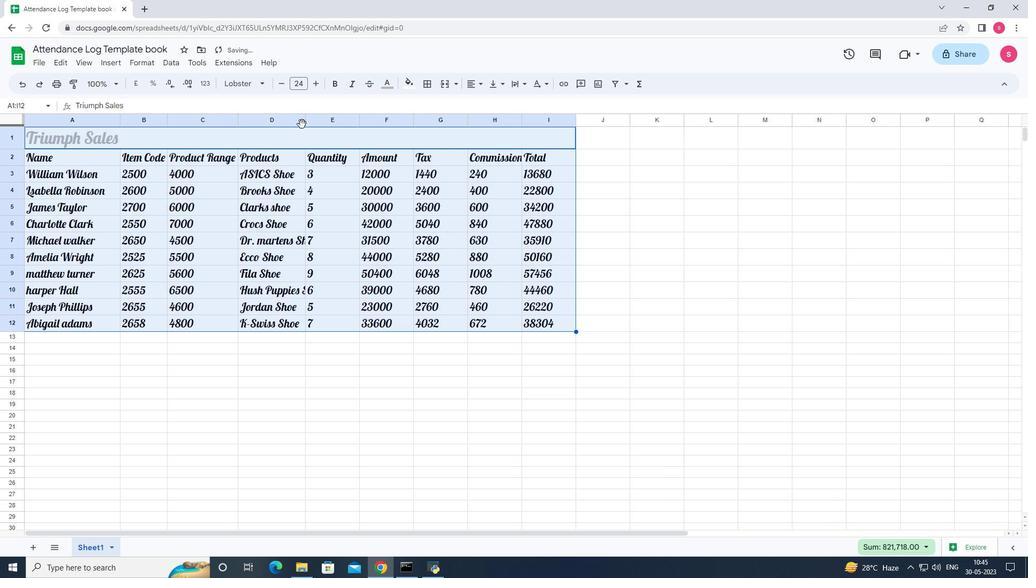 
Action: Mouse pressed left at (305, 123)
Screenshot: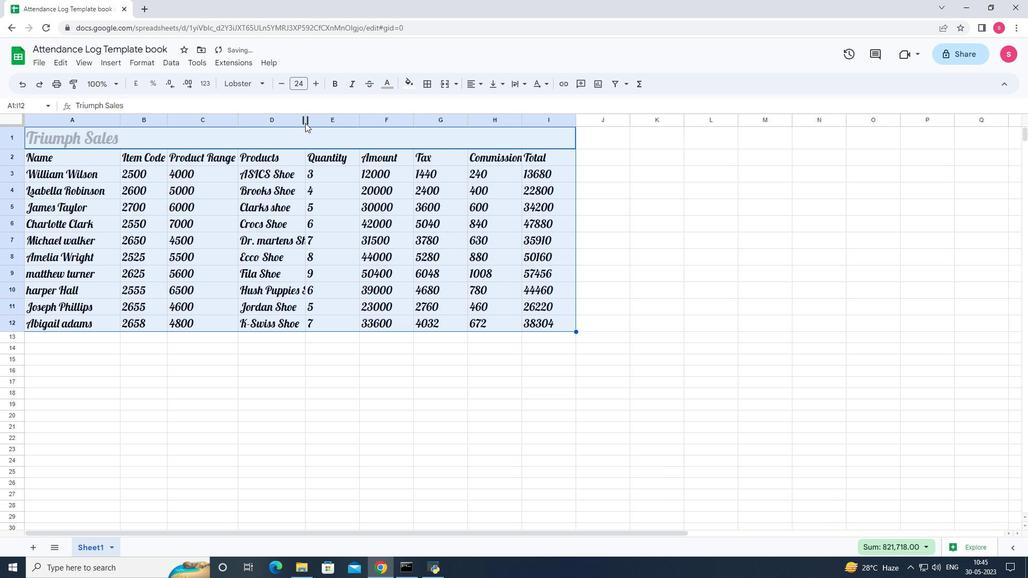 
Action: Mouse pressed left at (305, 123)
Screenshot: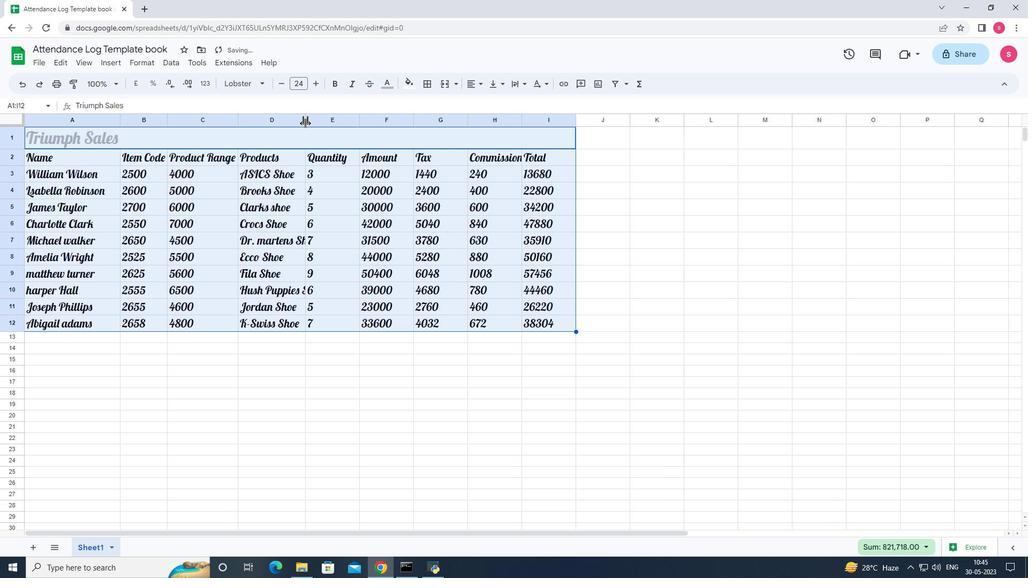 
Action: Mouse pressed left at (305, 123)
Screenshot: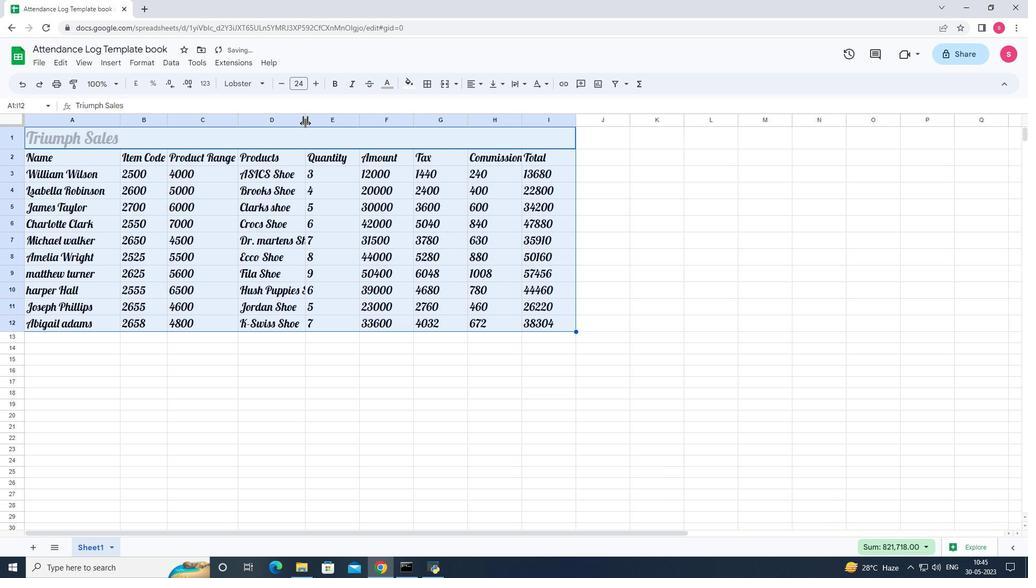 
Action: Mouse moved to (379, 119)
Screenshot: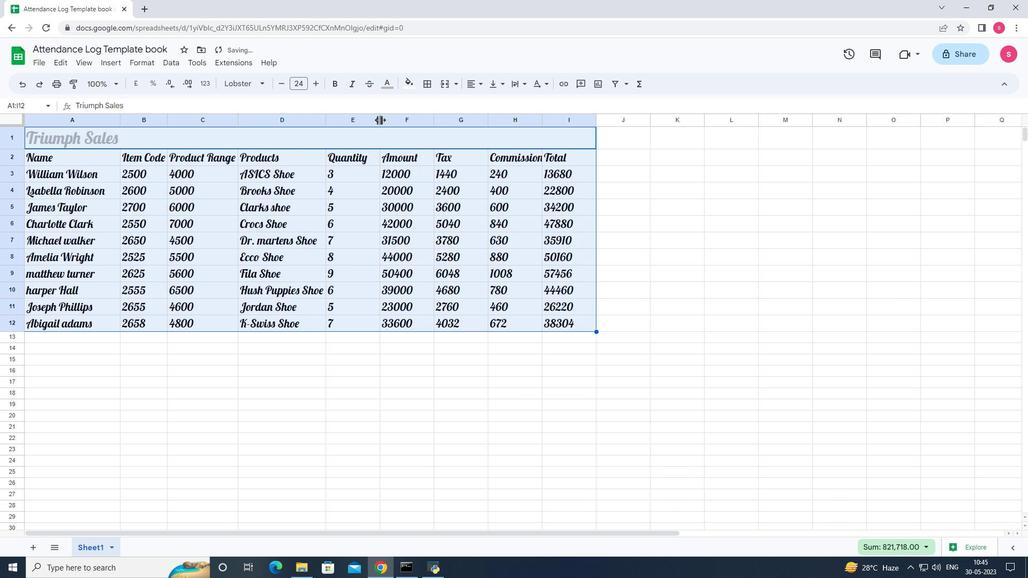 
Action: Mouse pressed left at (379, 119)
Screenshot: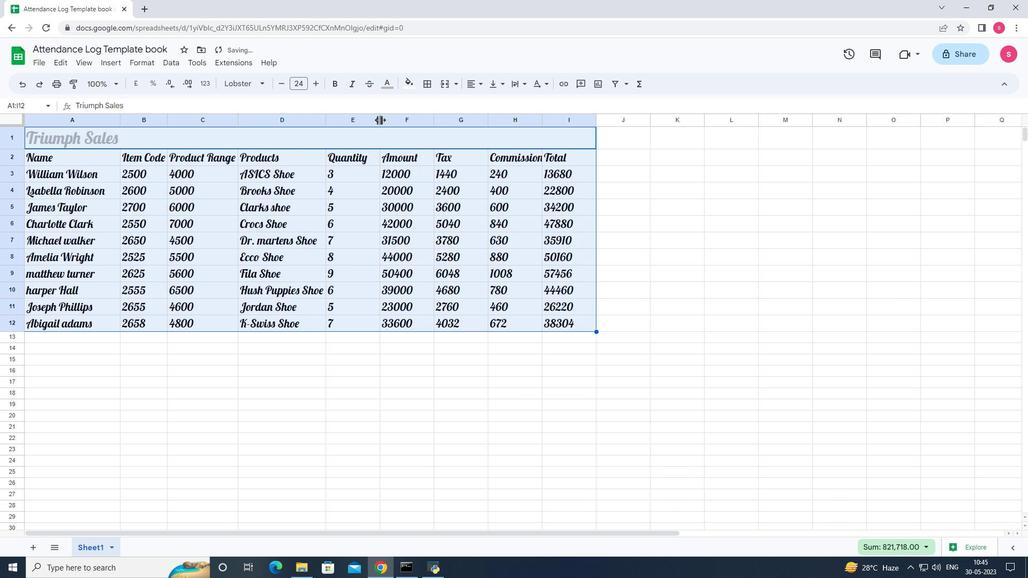 
Action: Mouse pressed left at (379, 119)
Screenshot: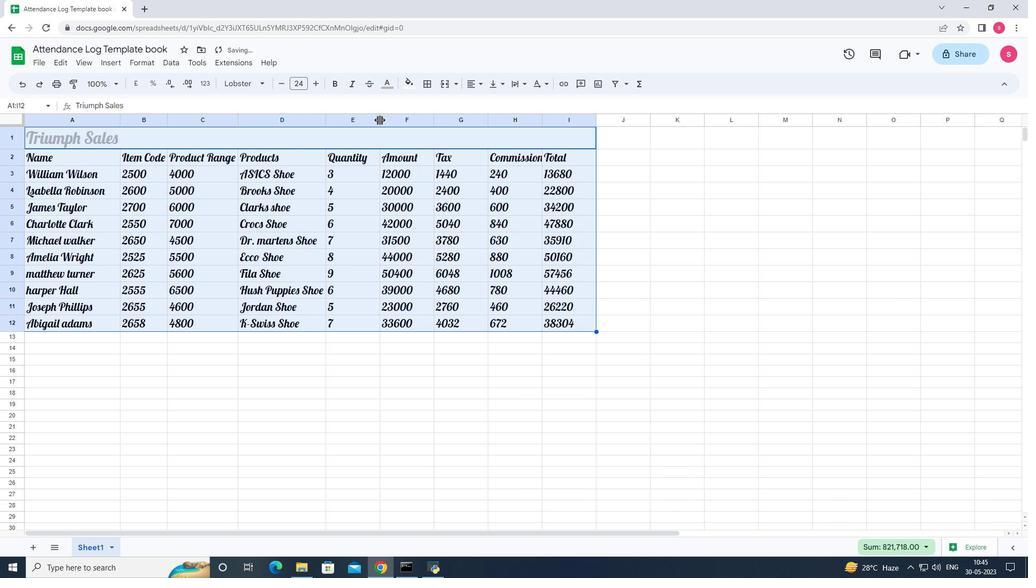 
Action: Mouse moved to (423, 123)
Screenshot: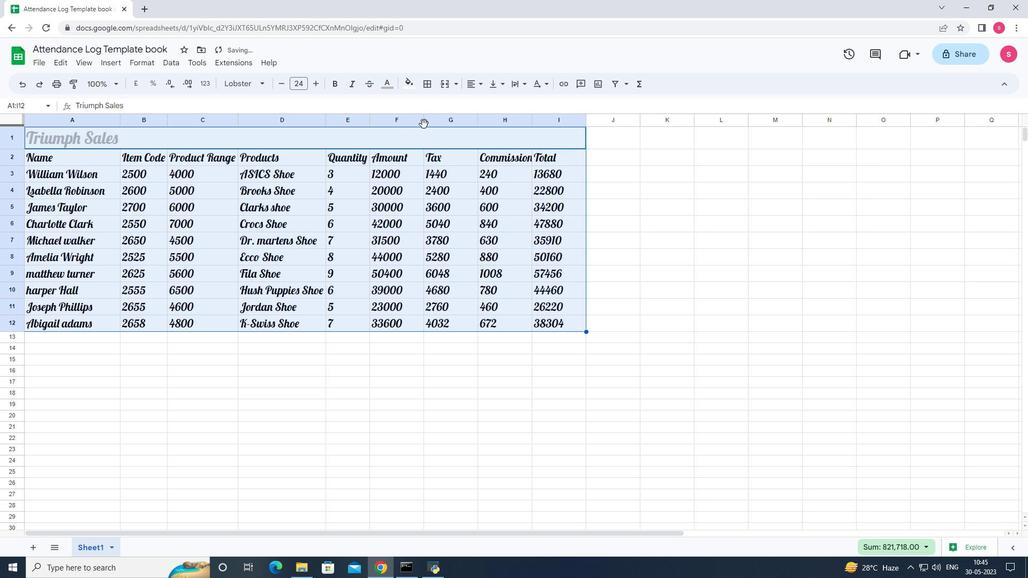 
Action: Mouse pressed left at (423, 123)
Screenshot: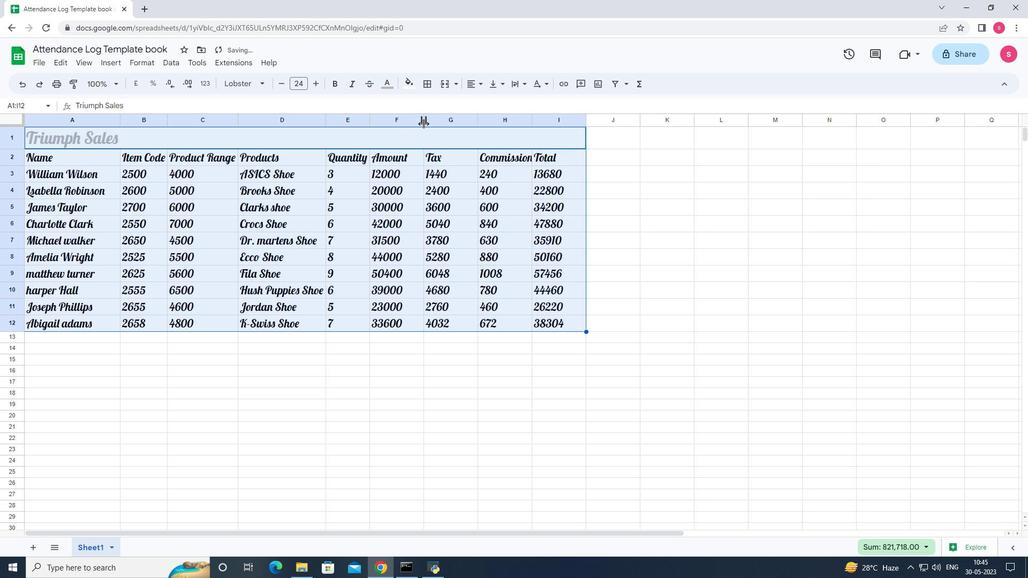
Action: Mouse pressed left at (423, 123)
Screenshot: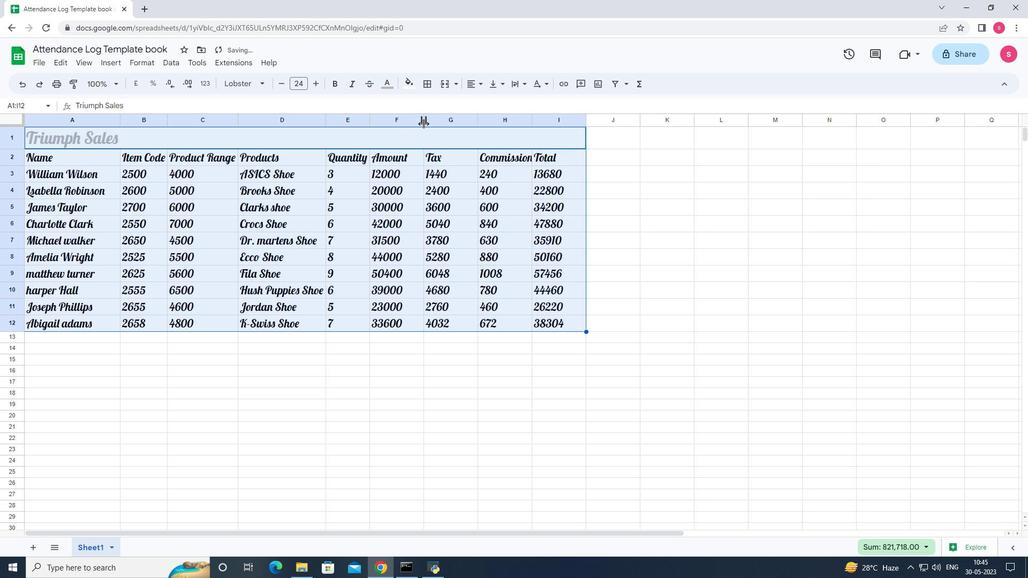 
Action: Mouse moved to (463, 126)
Screenshot: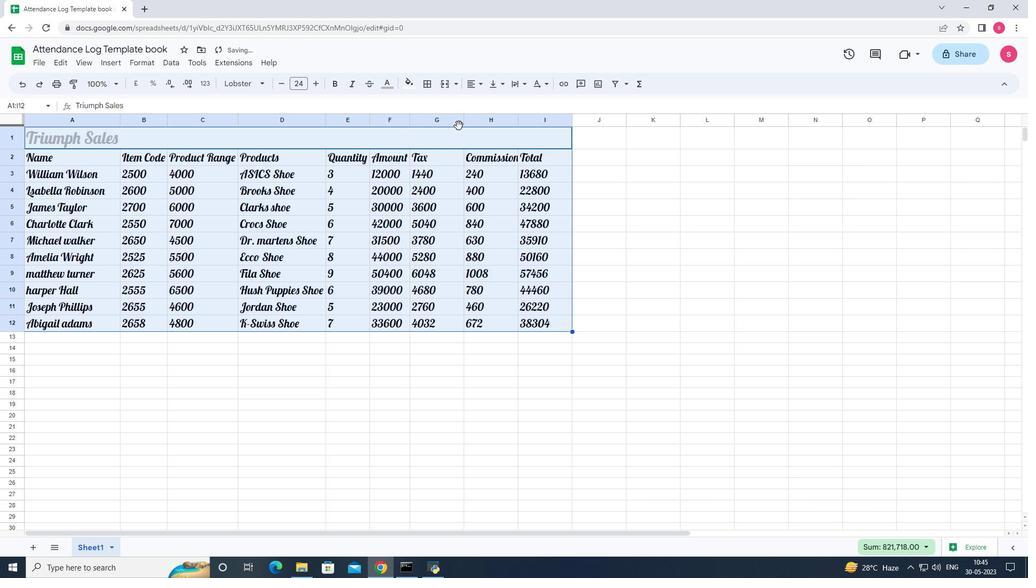 
Action: Mouse pressed left at (463, 126)
Screenshot: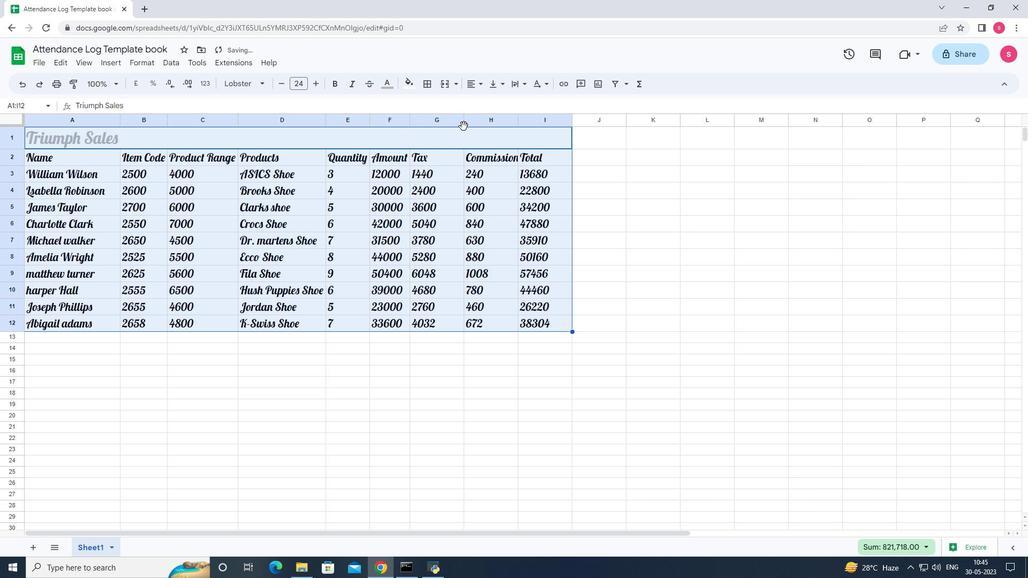 
Action: Mouse pressed left at (463, 126)
Screenshot: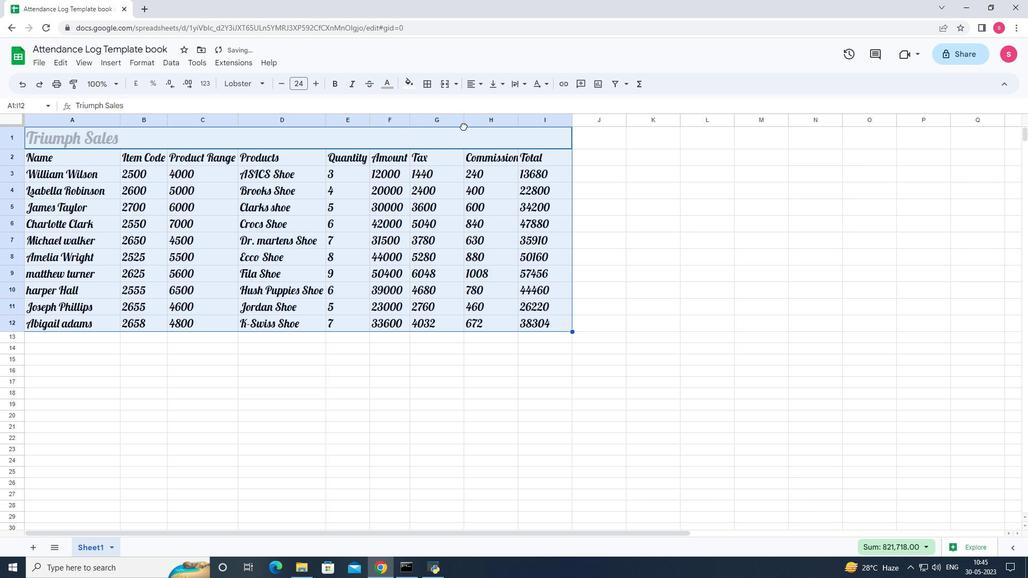 
Action: Mouse moved to (465, 123)
Screenshot: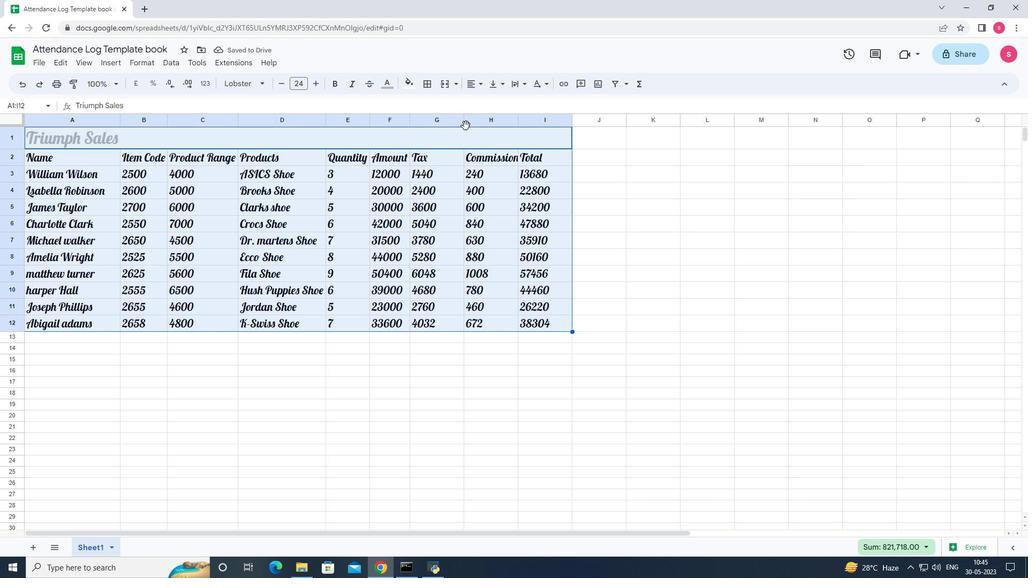 
Action: Mouse pressed left at (465, 123)
Screenshot: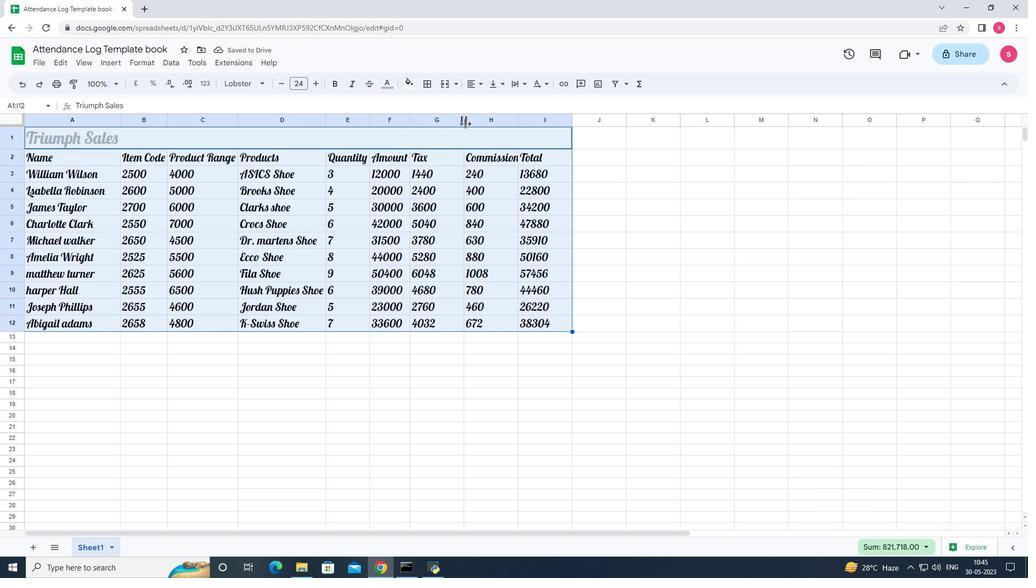 
Action: Mouse pressed left at (465, 123)
Screenshot: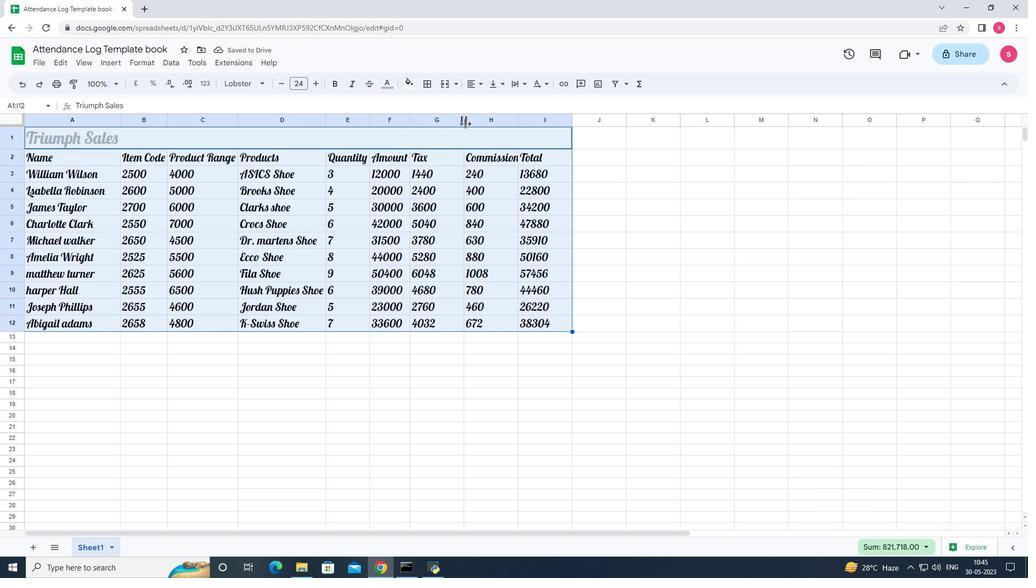 
Action: Mouse moved to (492, 119)
Screenshot: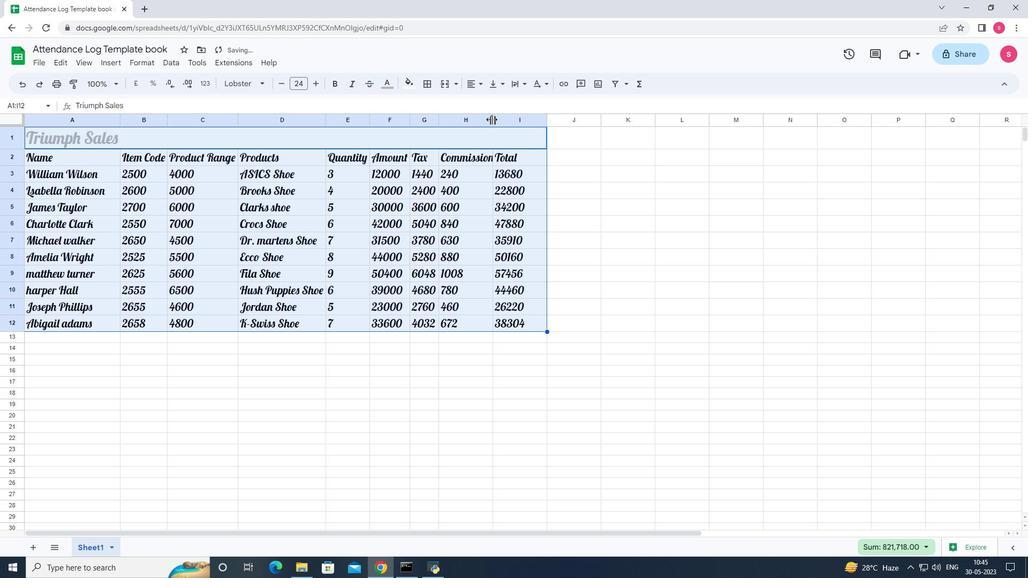 
Action: Mouse pressed left at (492, 119)
Screenshot: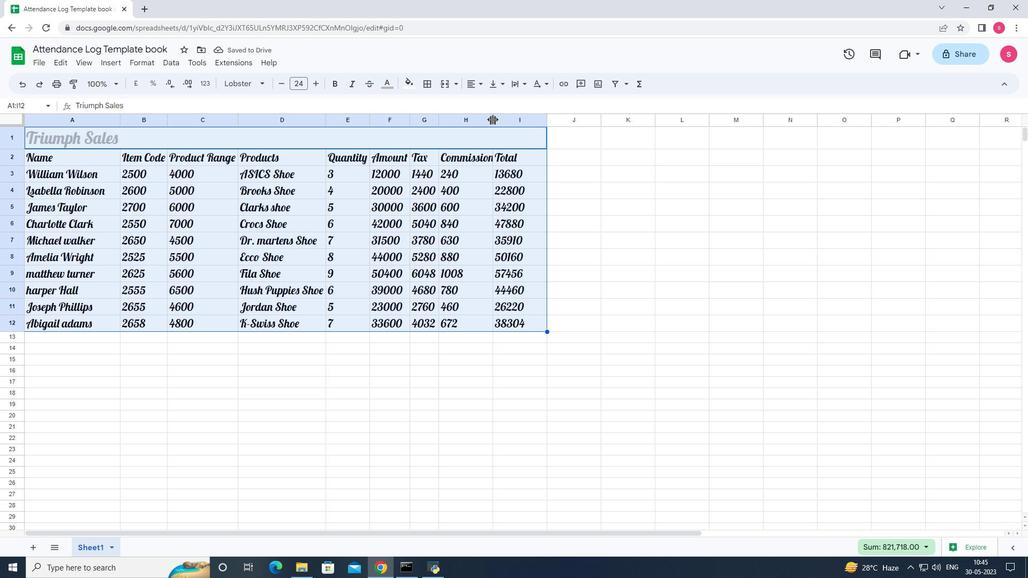 
Action: Mouse pressed left at (492, 119)
Screenshot: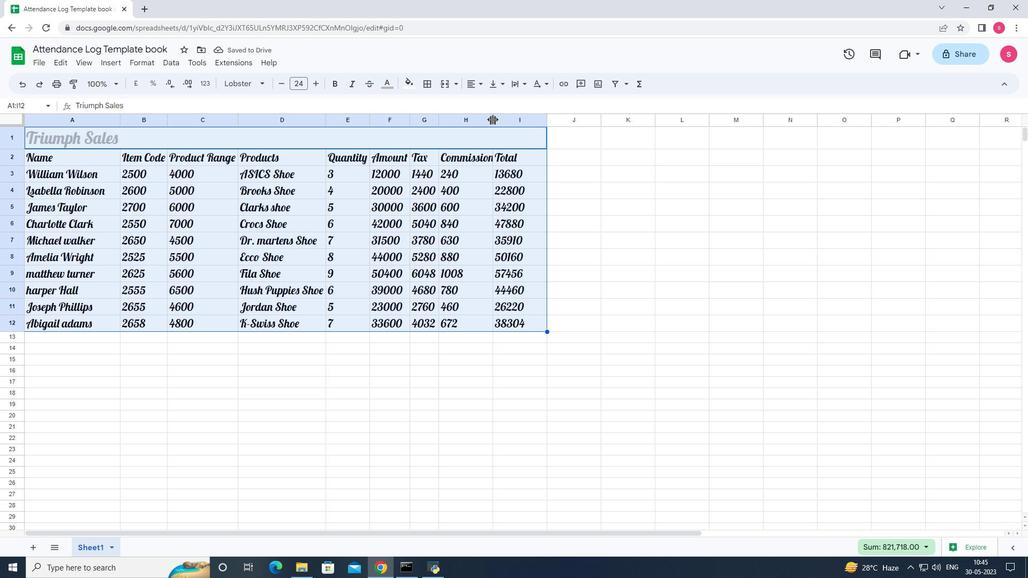 
Action: Mouse moved to (481, 366)
Screenshot: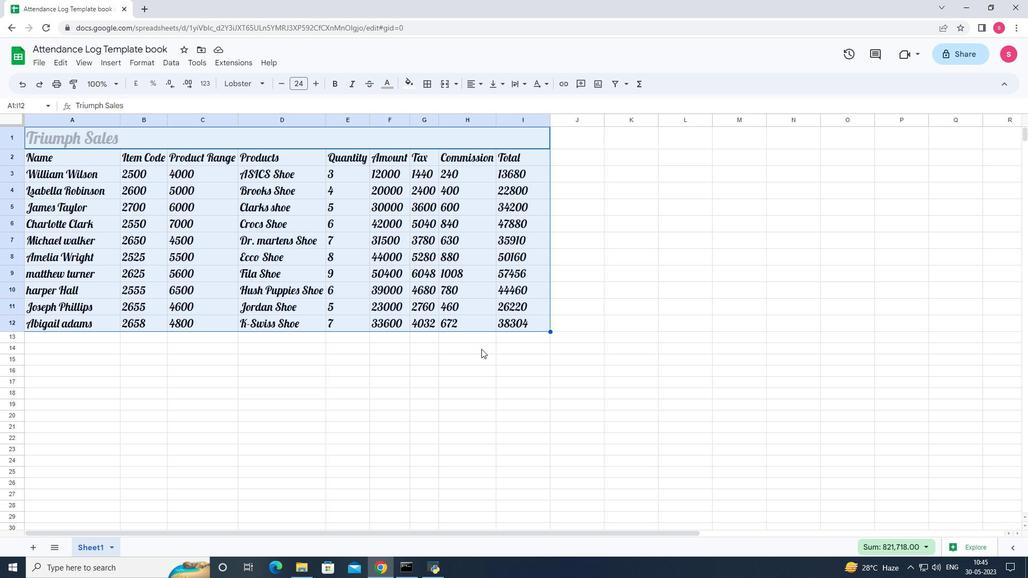 
Action: Mouse pressed left at (481, 366)
Screenshot: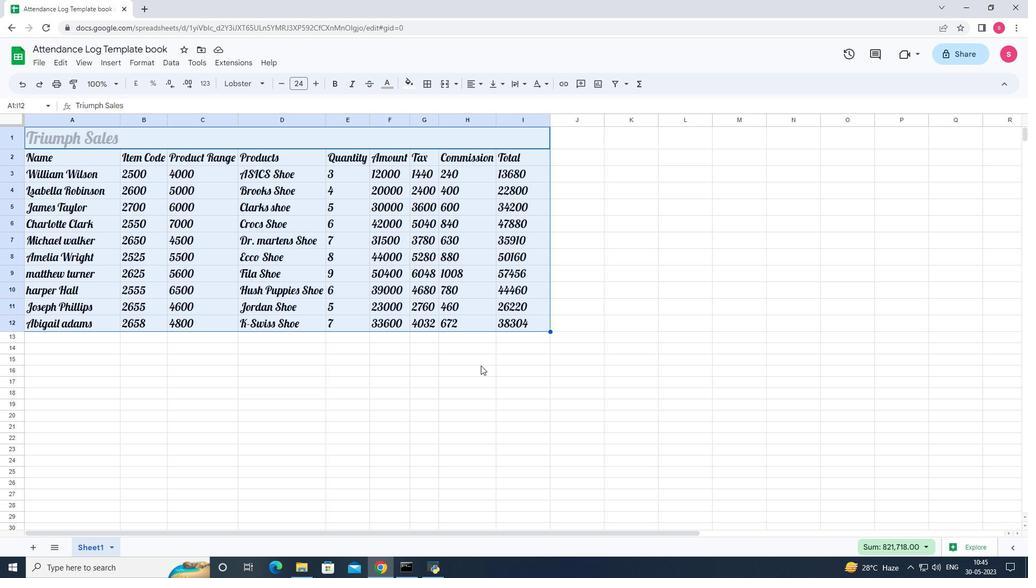 
Action: Key pressed ctrl+S
Screenshot: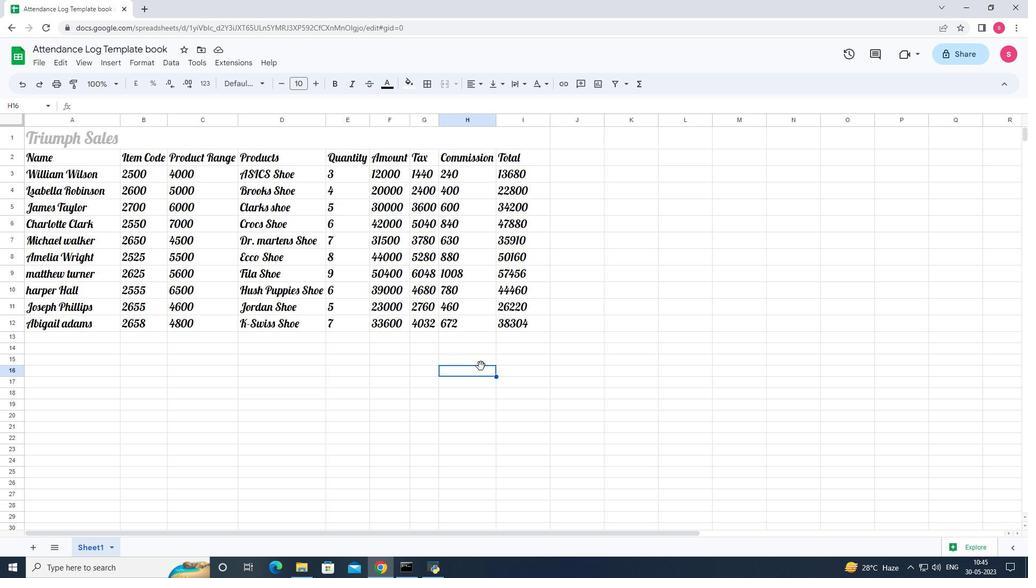 
